 Task: Find connections with filter location Lepe with filter topic #careertips with filter profile language German with filter current company ITC Limited with filter school Deen Dayal Upadhyay Gorakhpur University, Gorakhpur with filter industry Translation and Localization with filter service category Immigration Law with filter keywords title Controller
Action: Mouse moved to (490, 59)
Screenshot: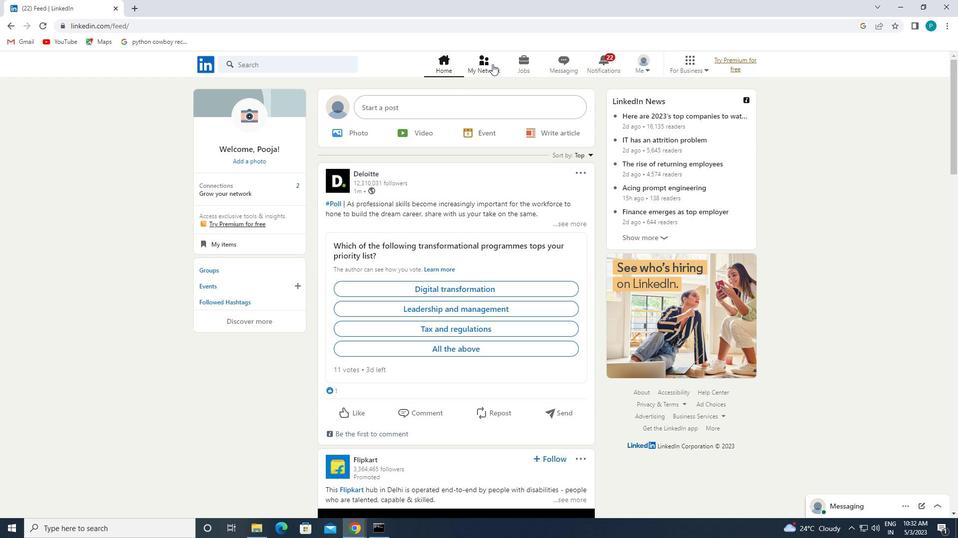 
Action: Mouse pressed left at (490, 59)
Screenshot: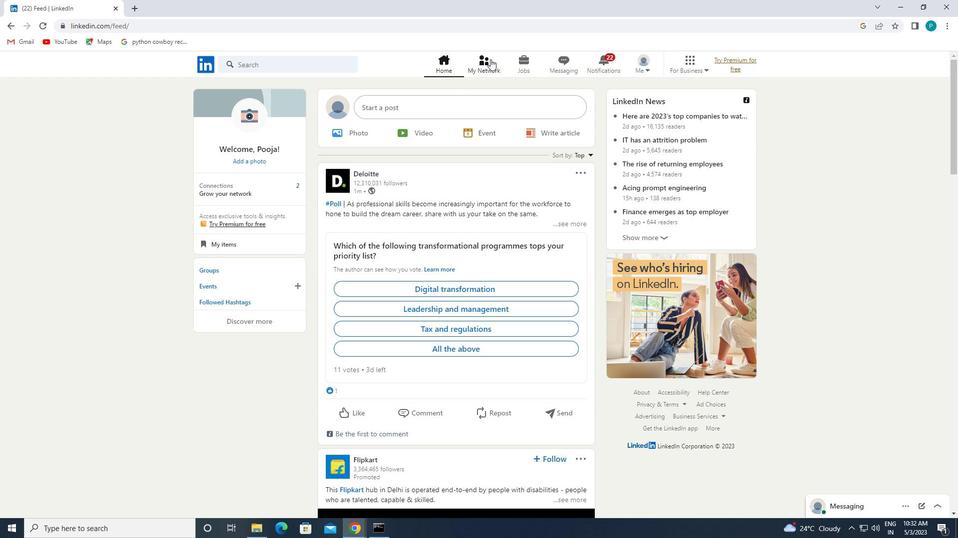 
Action: Mouse moved to (480, 62)
Screenshot: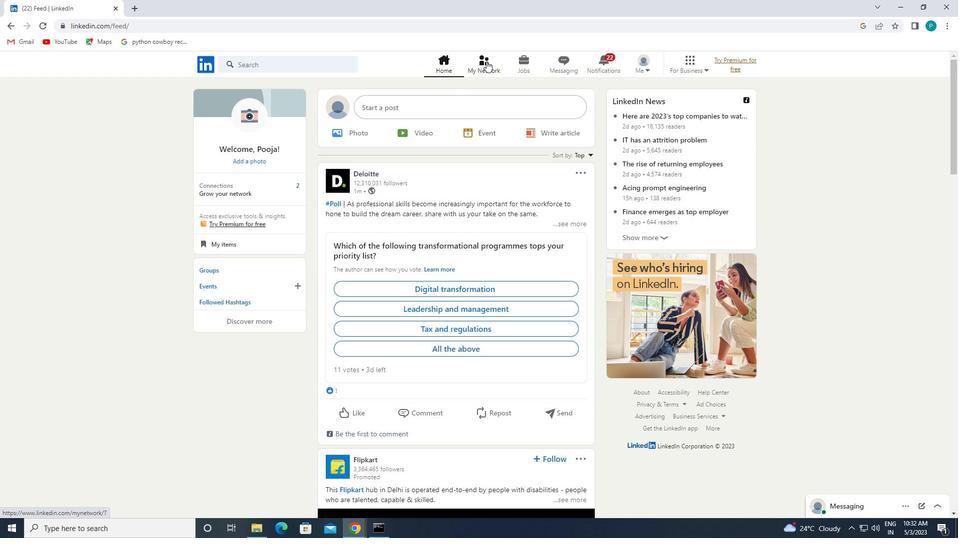 
Action: Mouse pressed left at (480, 62)
Screenshot: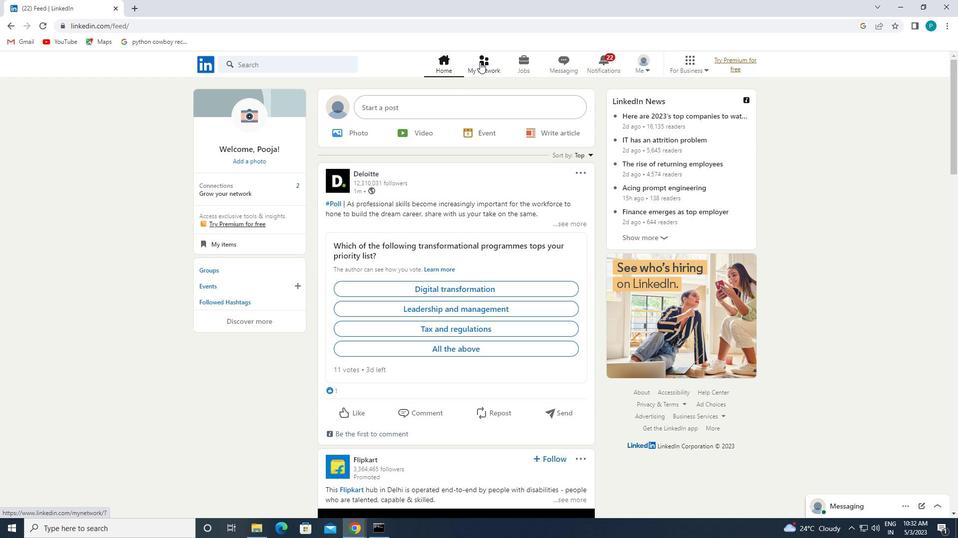 
Action: Mouse moved to (314, 116)
Screenshot: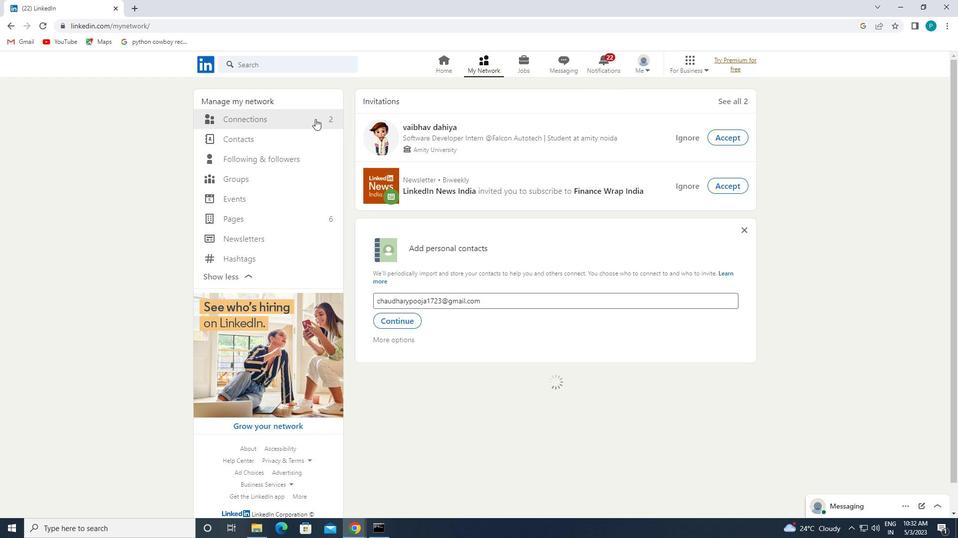 
Action: Mouse pressed left at (314, 116)
Screenshot: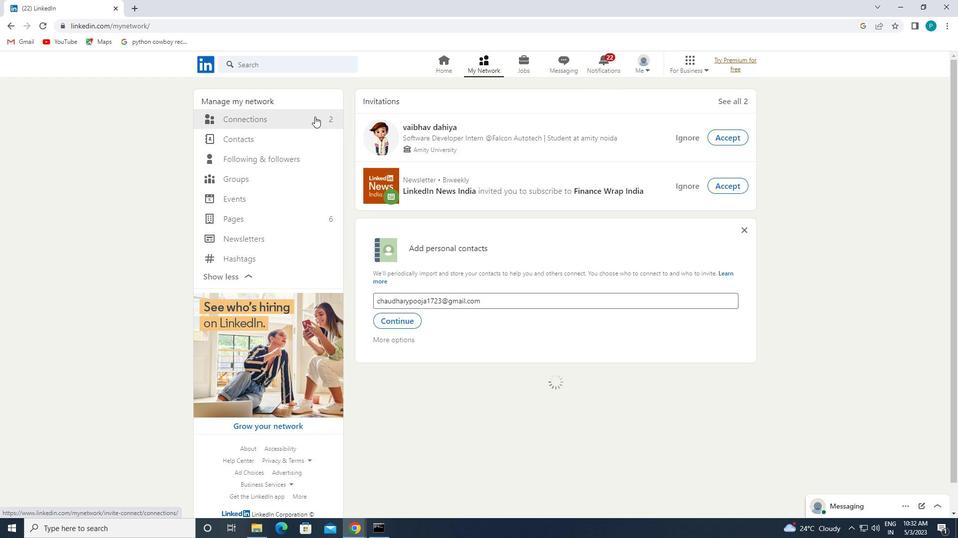 
Action: Mouse moved to (547, 116)
Screenshot: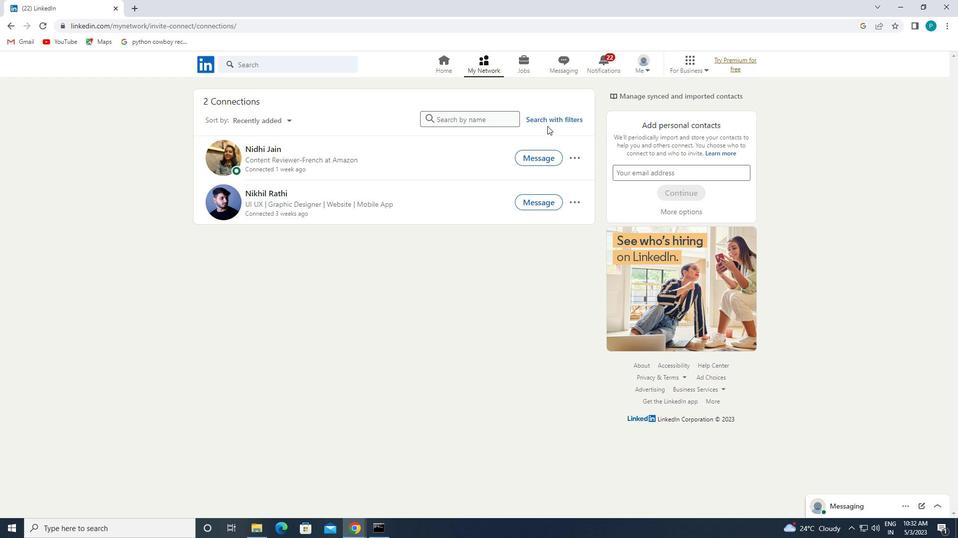 
Action: Mouse pressed left at (547, 116)
Screenshot: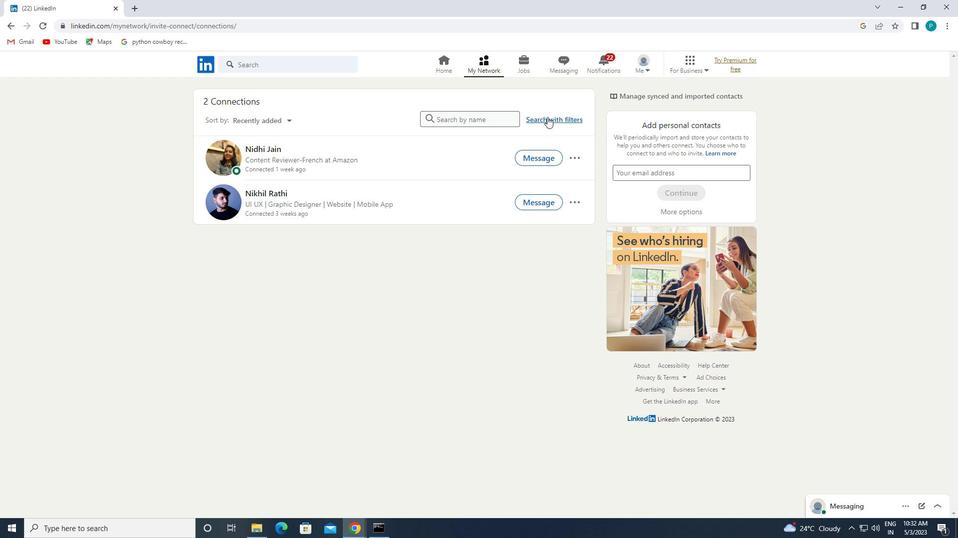 
Action: Mouse moved to (517, 96)
Screenshot: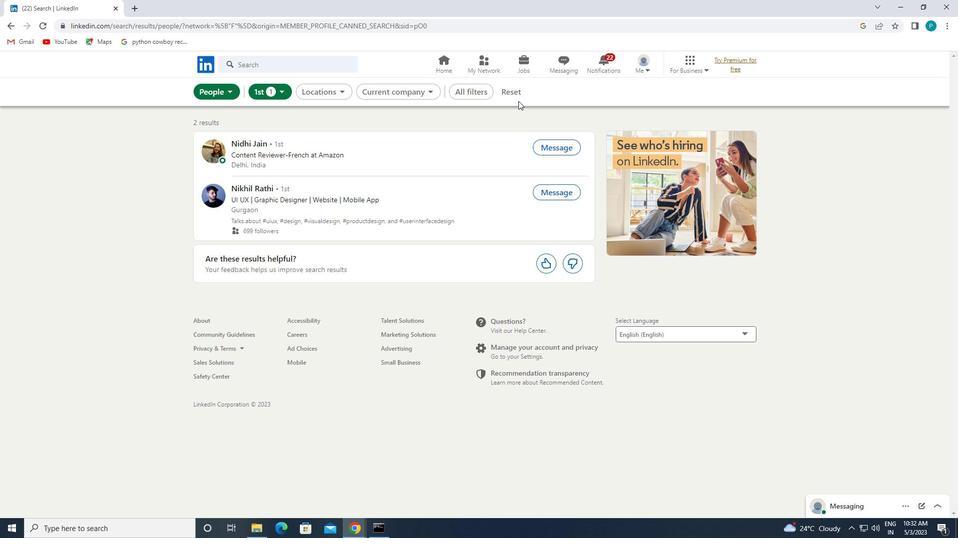 
Action: Mouse pressed left at (517, 96)
Screenshot: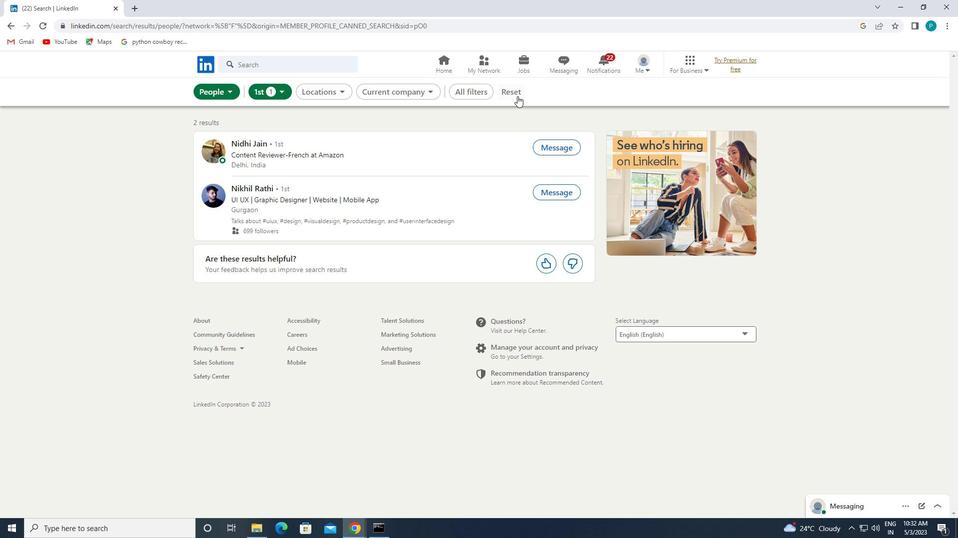 
Action: Mouse moved to (487, 95)
Screenshot: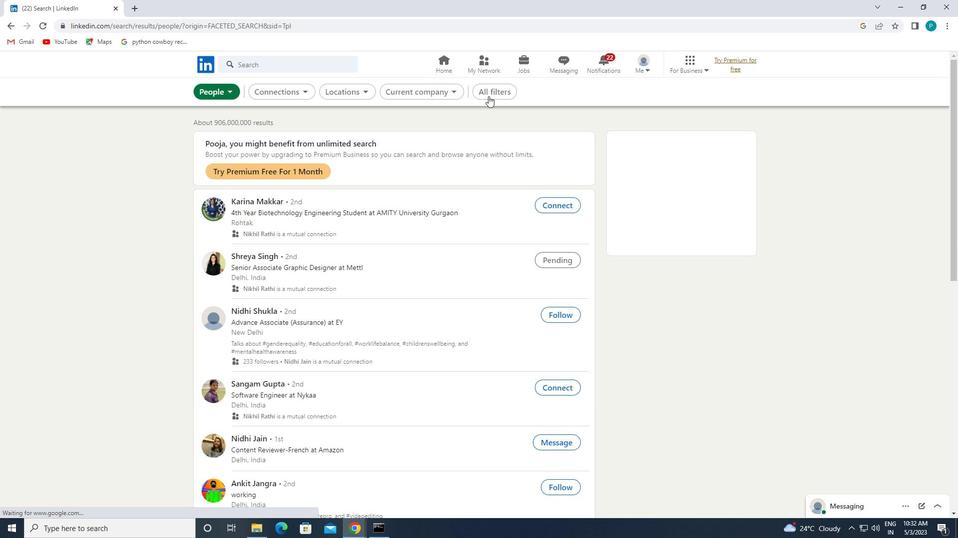 
Action: Mouse pressed left at (487, 95)
Screenshot: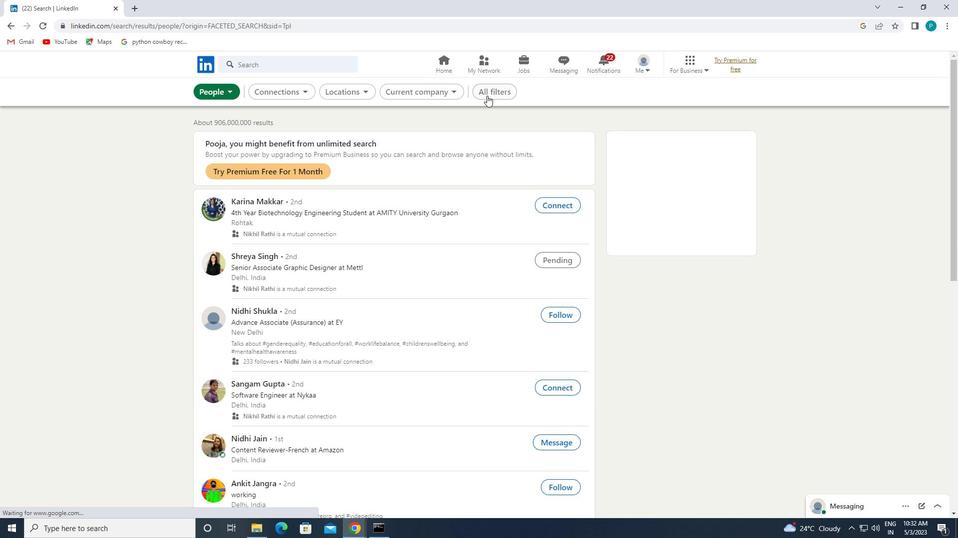 
Action: Mouse moved to (785, 262)
Screenshot: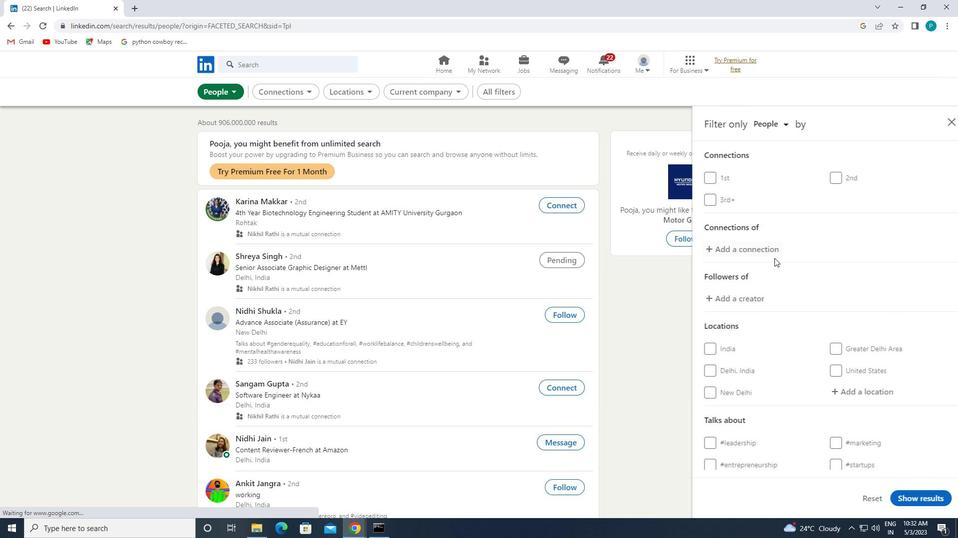
Action: Mouse scrolled (785, 261) with delta (0, 0)
Screenshot: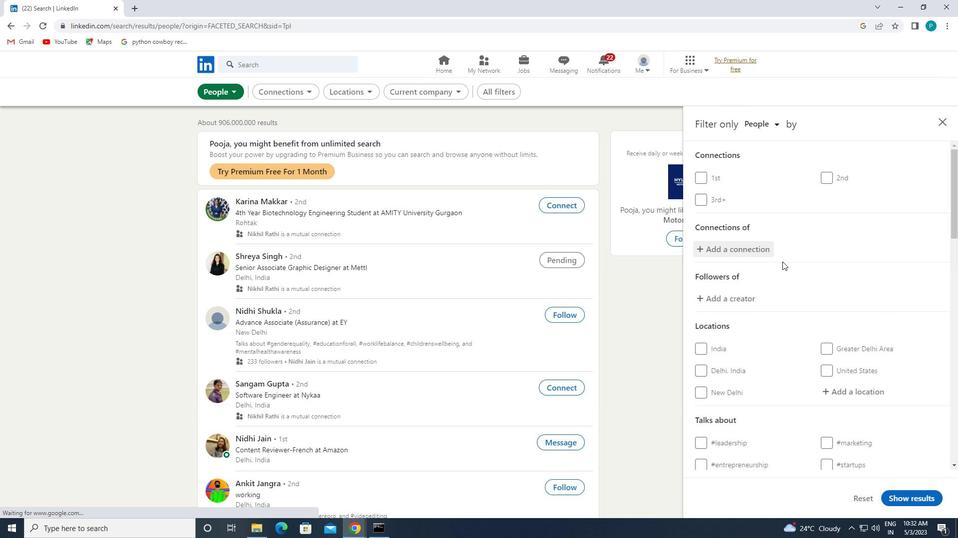 
Action: Mouse scrolled (785, 261) with delta (0, 0)
Screenshot: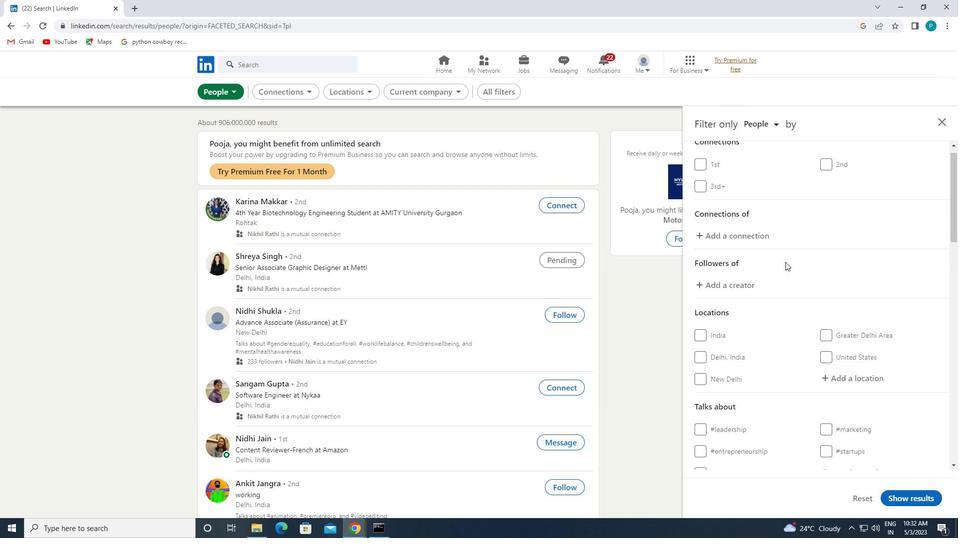 
Action: Mouse scrolled (785, 261) with delta (0, 0)
Screenshot: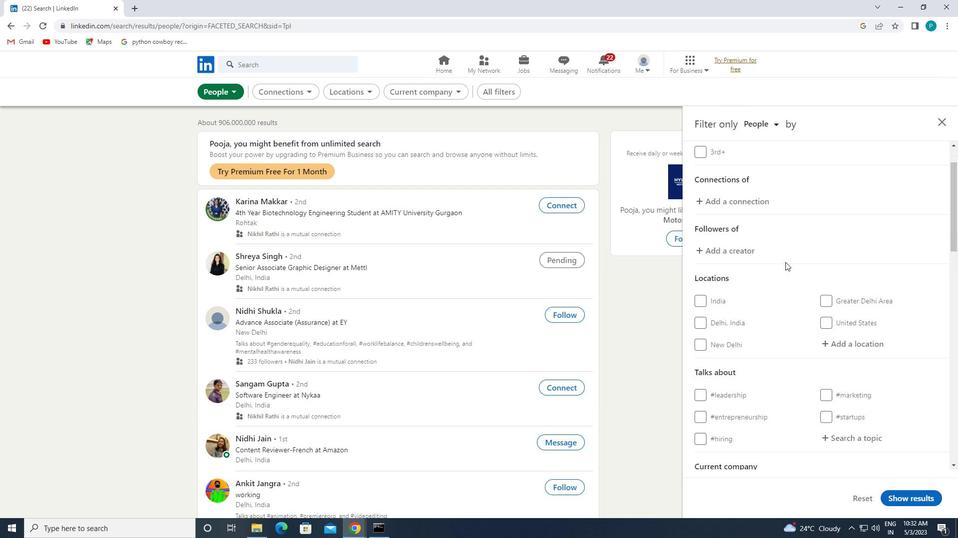 
Action: Mouse moved to (845, 246)
Screenshot: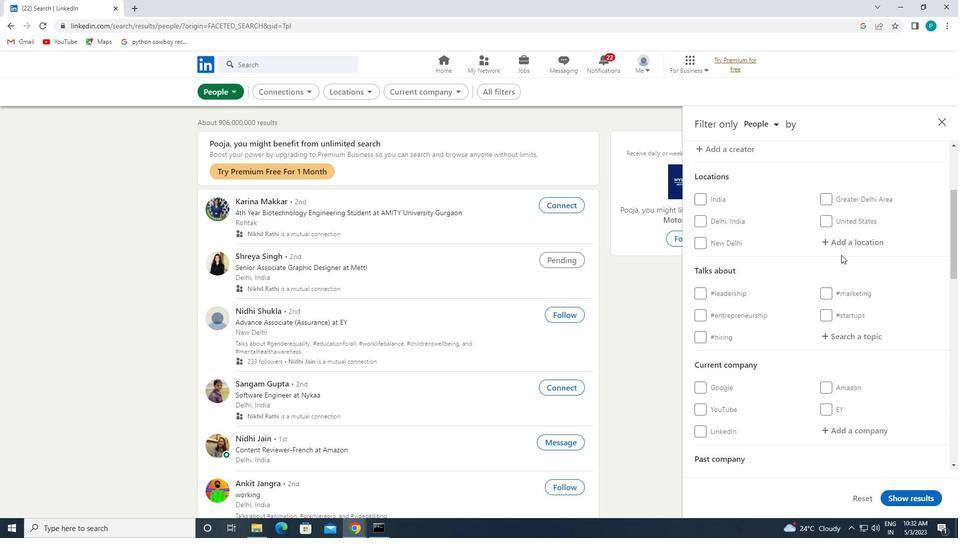 
Action: Mouse pressed left at (845, 246)
Screenshot: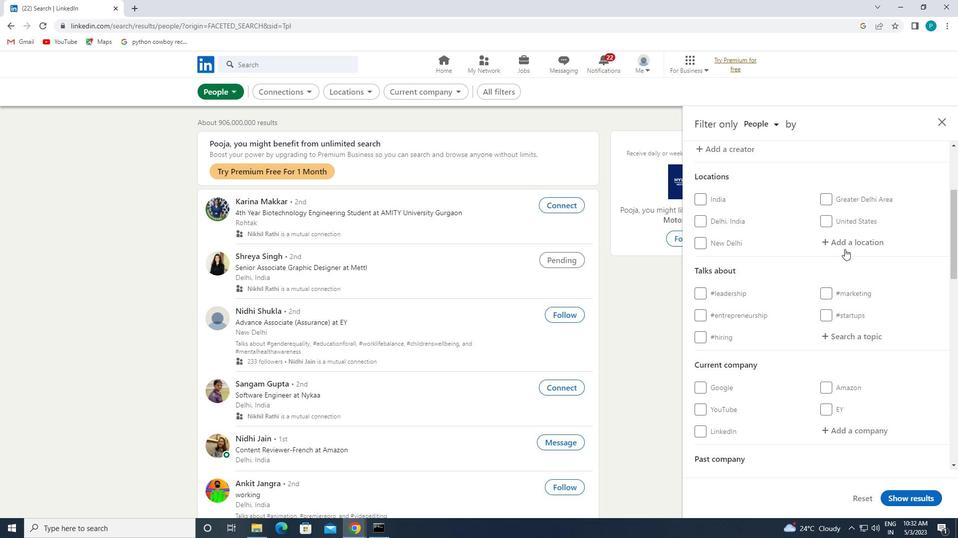 
Action: Mouse moved to (845, 246)
Screenshot: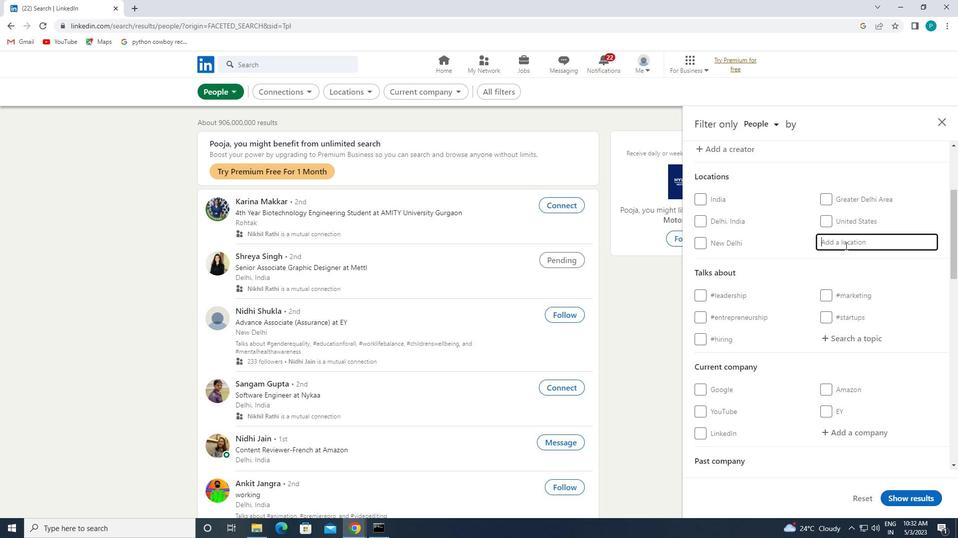 
Action: Key pressed <Key.caps_lock>l<Key.caps_lock>epe
Screenshot: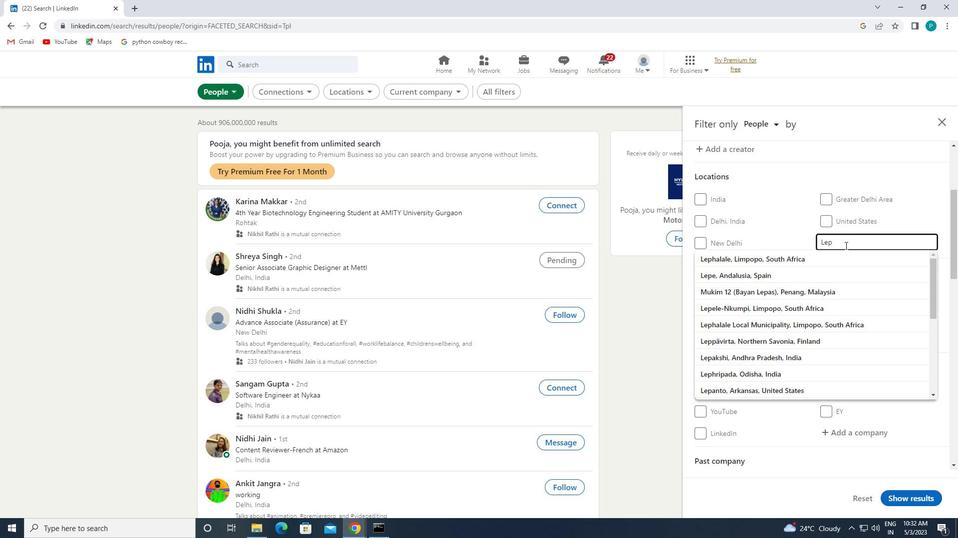
Action: Mouse moved to (817, 258)
Screenshot: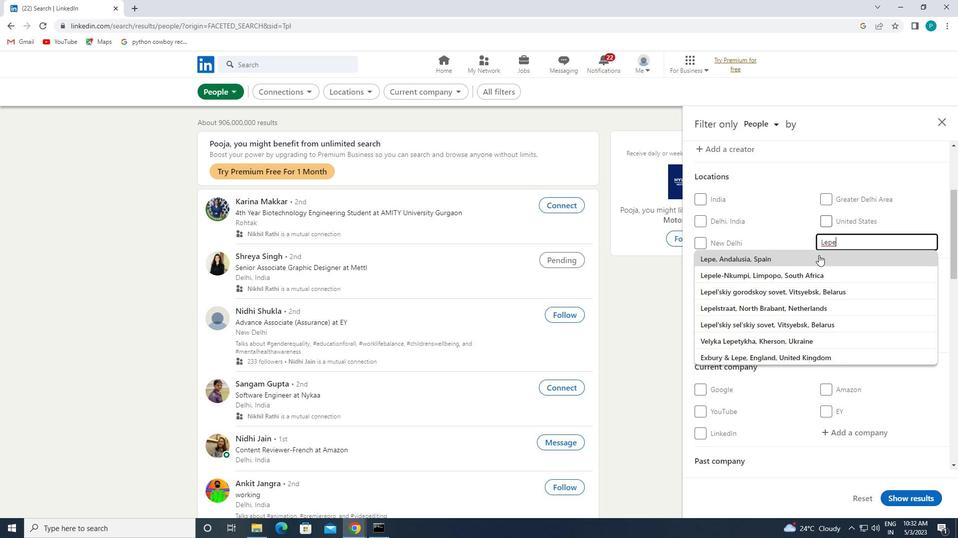 
Action: Mouse pressed left at (817, 258)
Screenshot: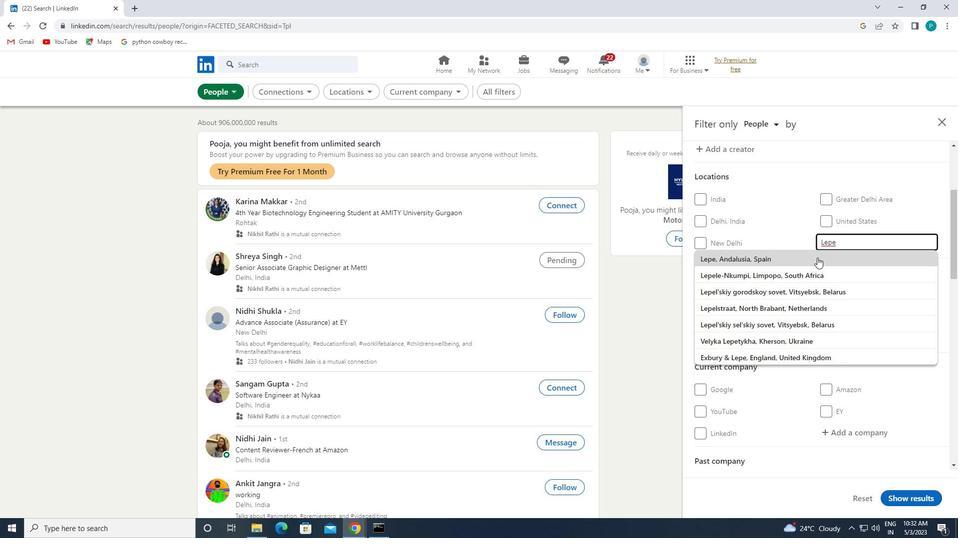 
Action: Mouse moved to (843, 287)
Screenshot: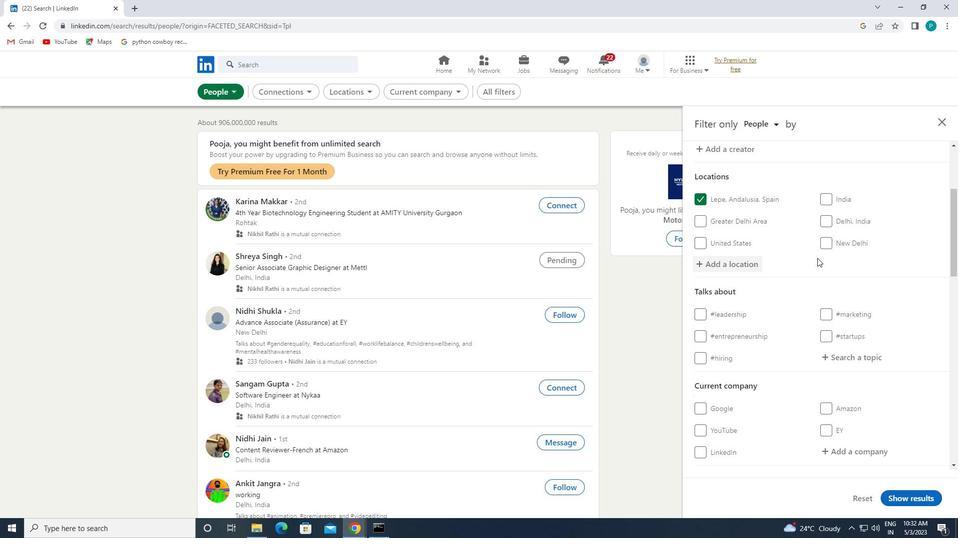 
Action: Mouse scrolled (843, 287) with delta (0, 0)
Screenshot: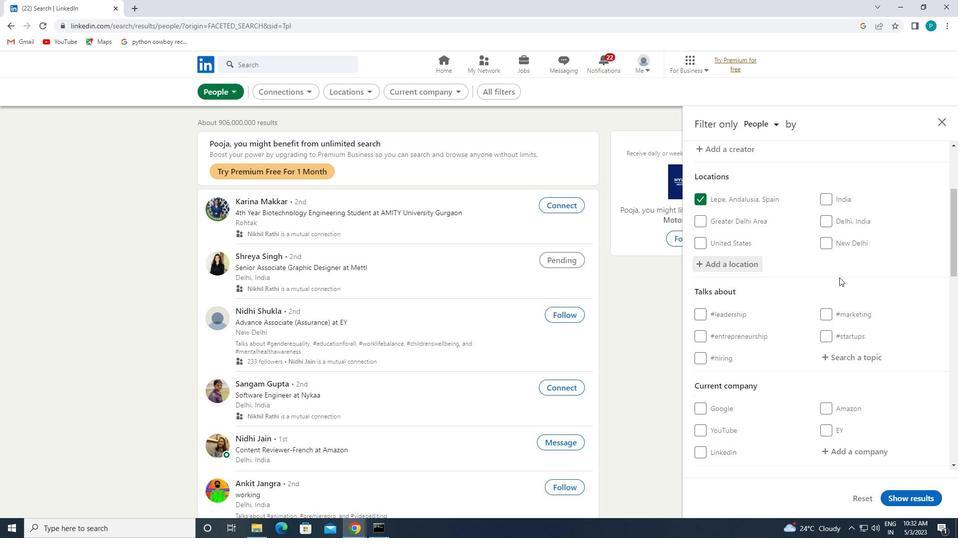 
Action: Mouse moved to (844, 288)
Screenshot: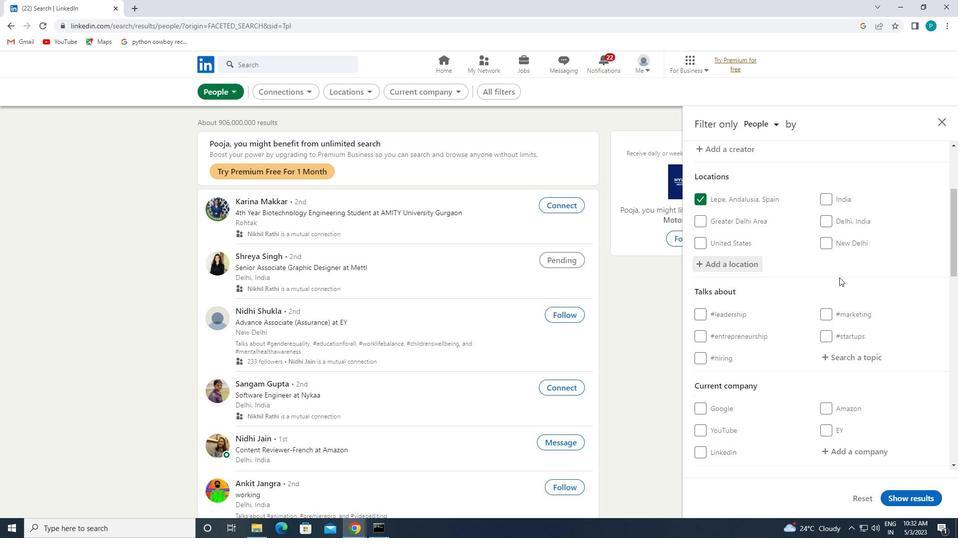 
Action: Mouse scrolled (844, 287) with delta (0, 0)
Screenshot: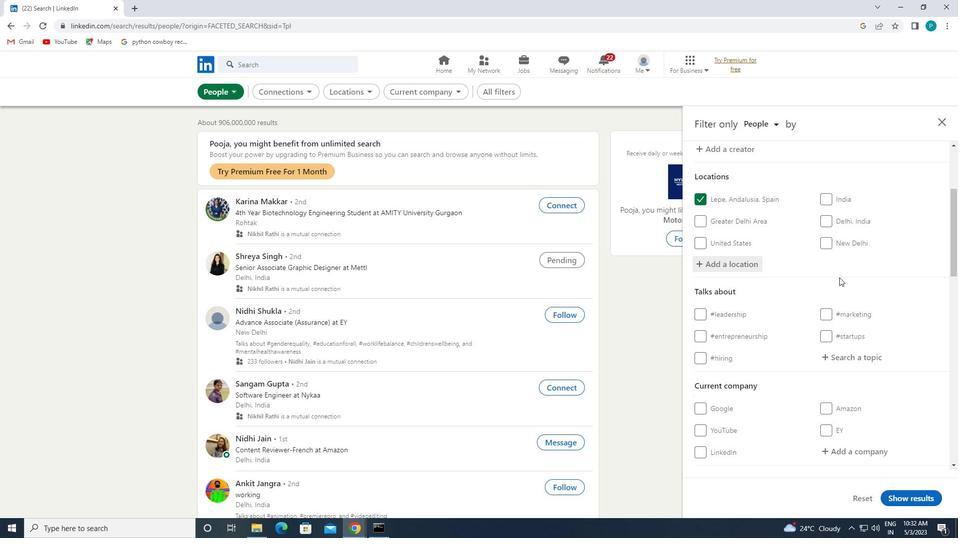 
Action: Mouse moved to (844, 266)
Screenshot: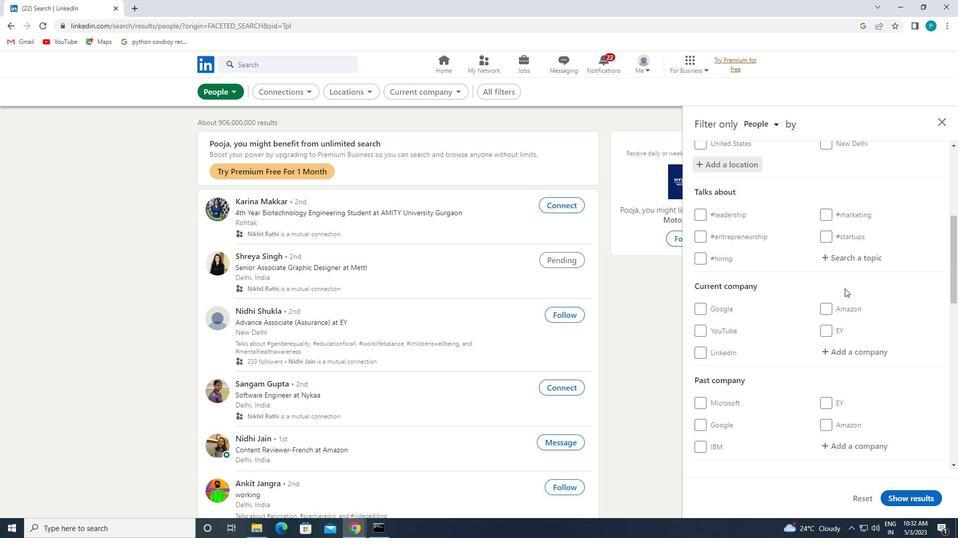 
Action: Mouse pressed left at (844, 266)
Screenshot: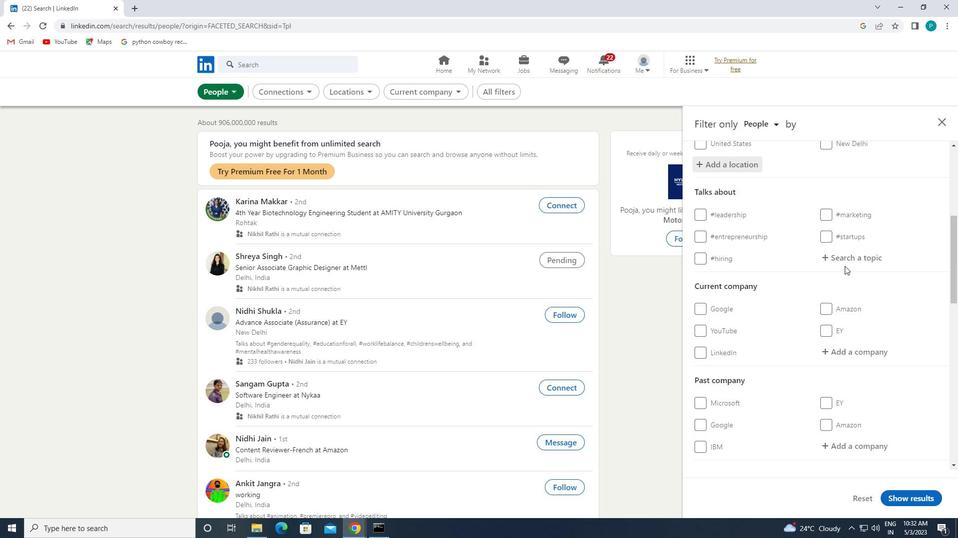 
Action: Mouse moved to (842, 254)
Screenshot: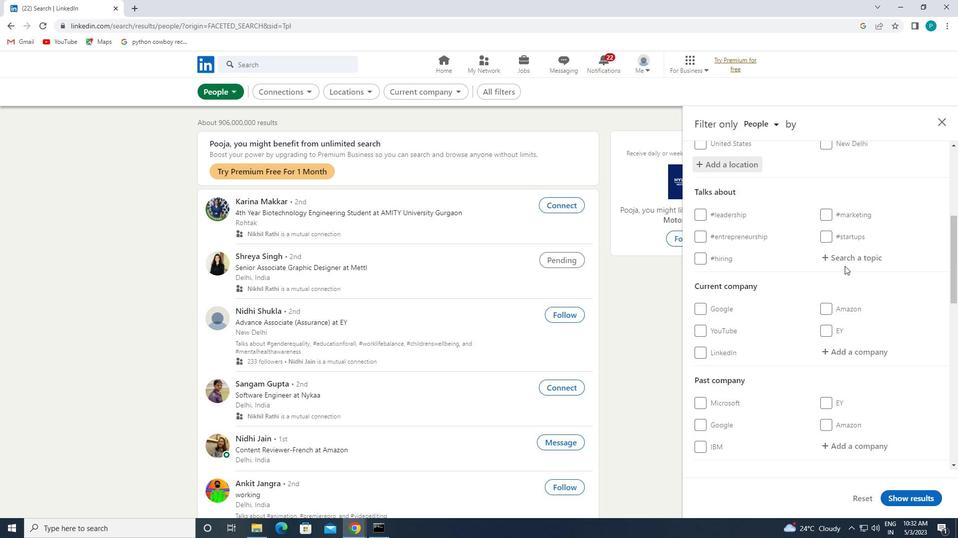 
Action: Mouse pressed left at (842, 254)
Screenshot: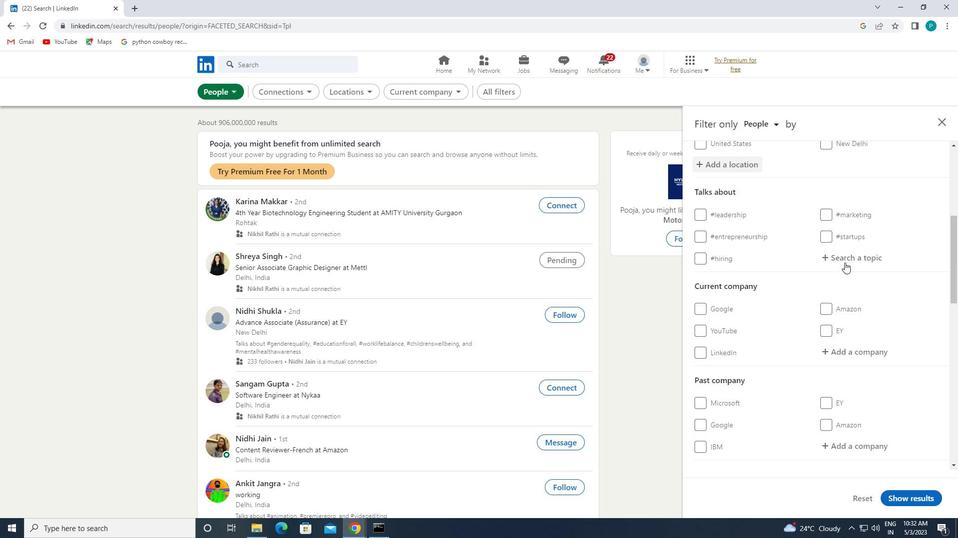 
Action: Mouse moved to (838, 258)
Screenshot: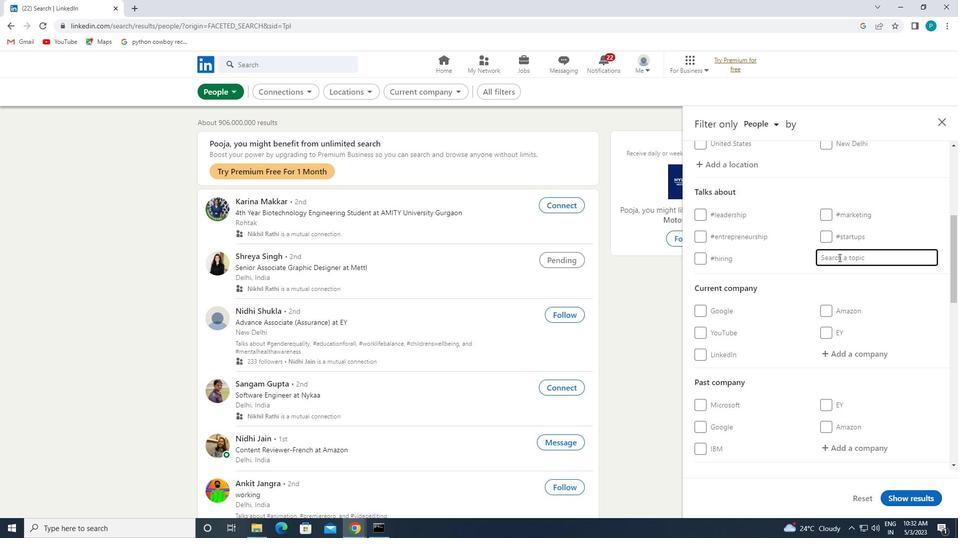 
Action: Key pressed <Key.shift>
Screenshot: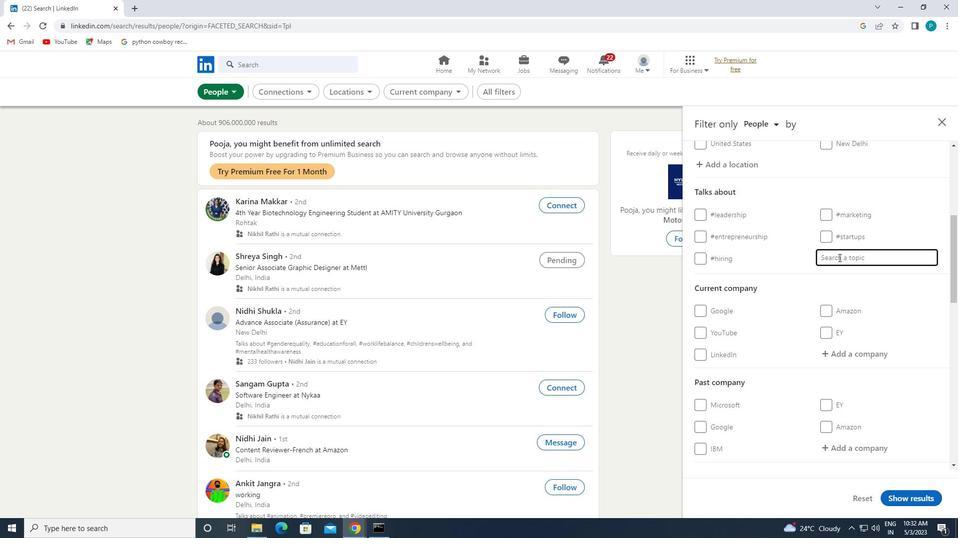 
Action: Mouse moved to (875, 283)
Screenshot: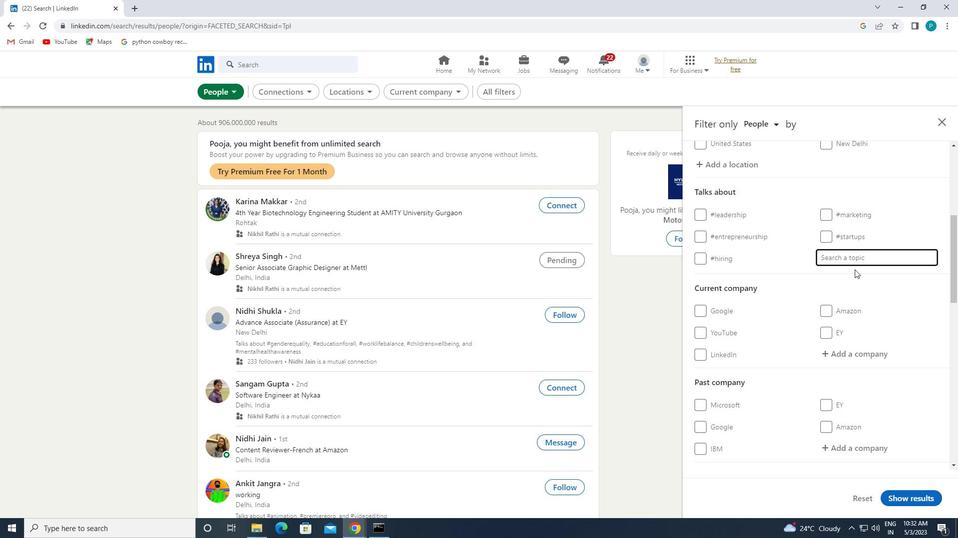 
Action: Key pressed #CAREERTIPS
Screenshot: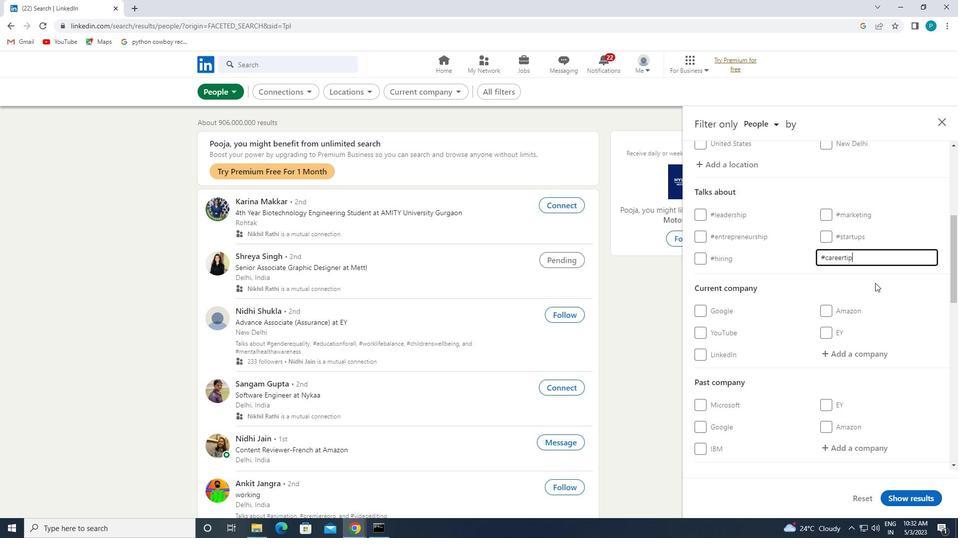 
Action: Mouse moved to (810, 295)
Screenshot: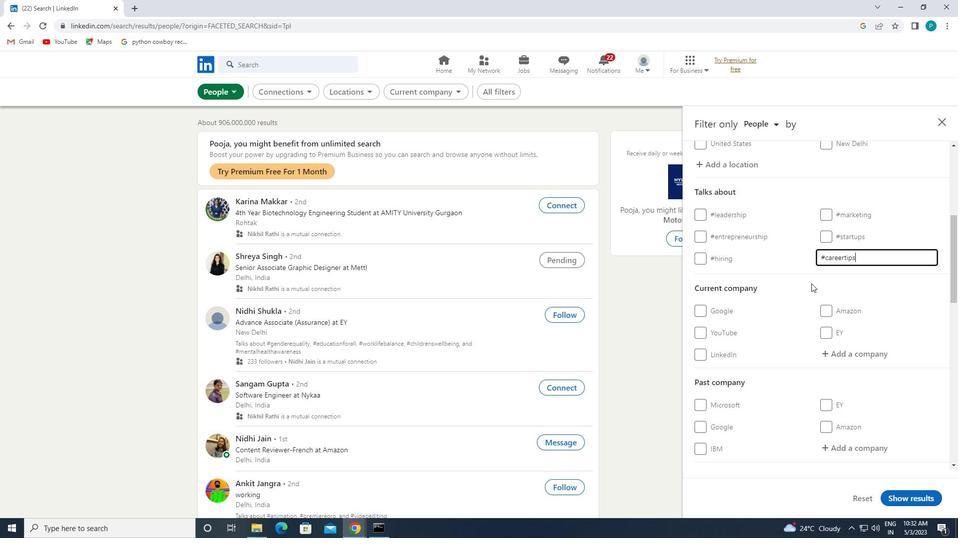 
Action: Mouse scrolled (810, 295) with delta (0, 0)
Screenshot: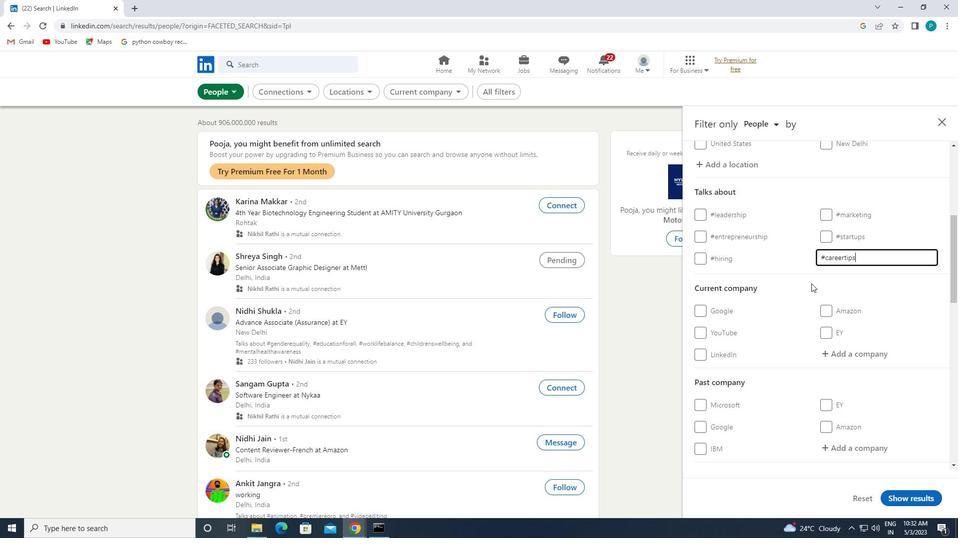 
Action: Mouse moved to (810, 300)
Screenshot: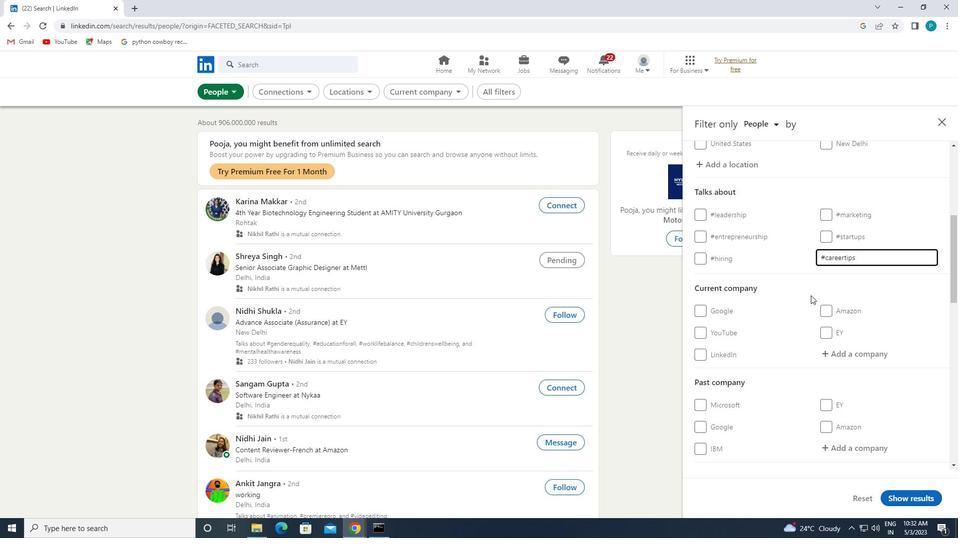 
Action: Mouse scrolled (810, 300) with delta (0, 0)
Screenshot: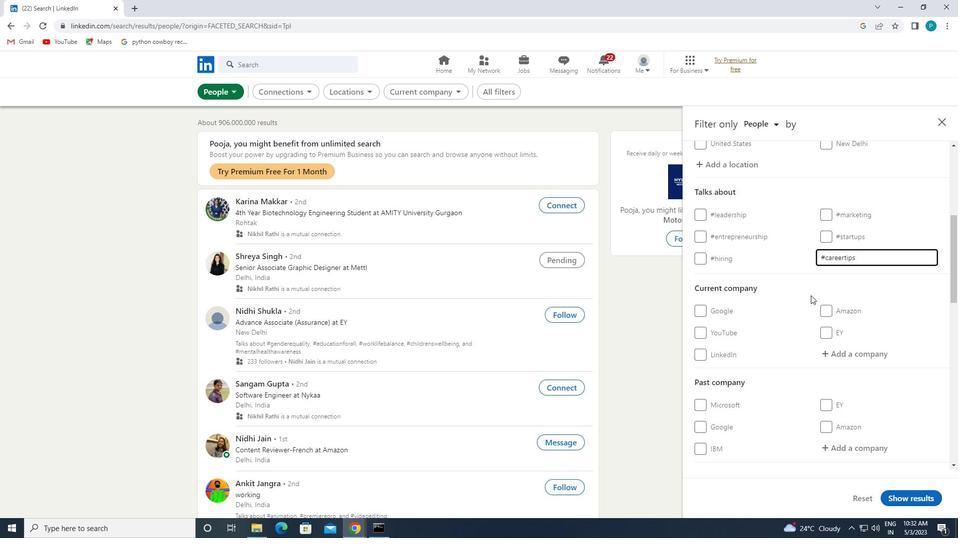 
Action: Mouse moved to (862, 271)
Screenshot: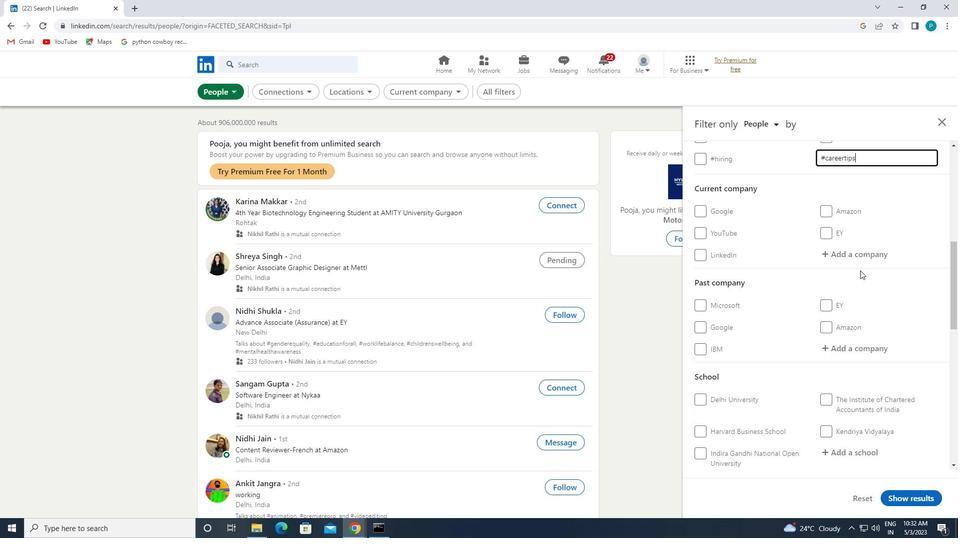
Action: Mouse scrolled (862, 270) with delta (0, 0)
Screenshot: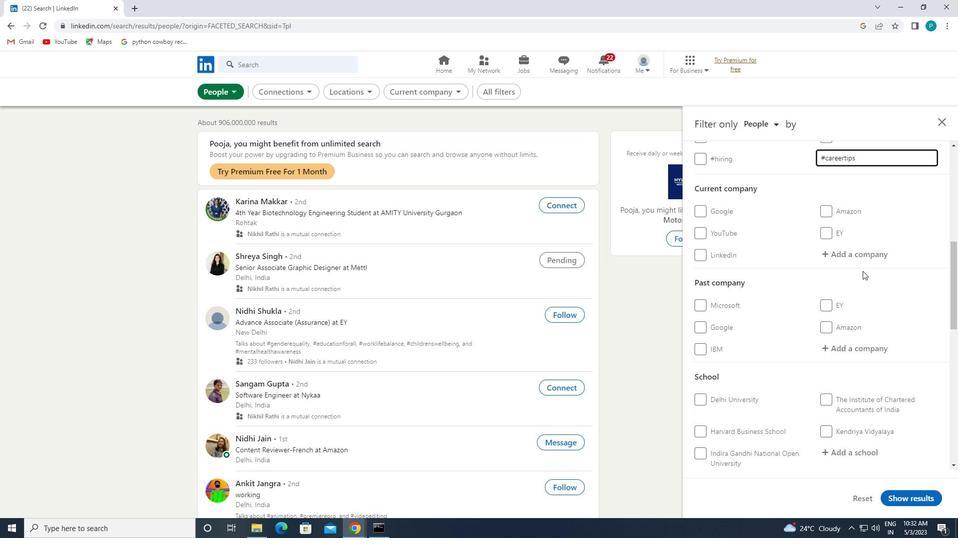 
Action: Mouse scrolled (862, 270) with delta (0, 0)
Screenshot: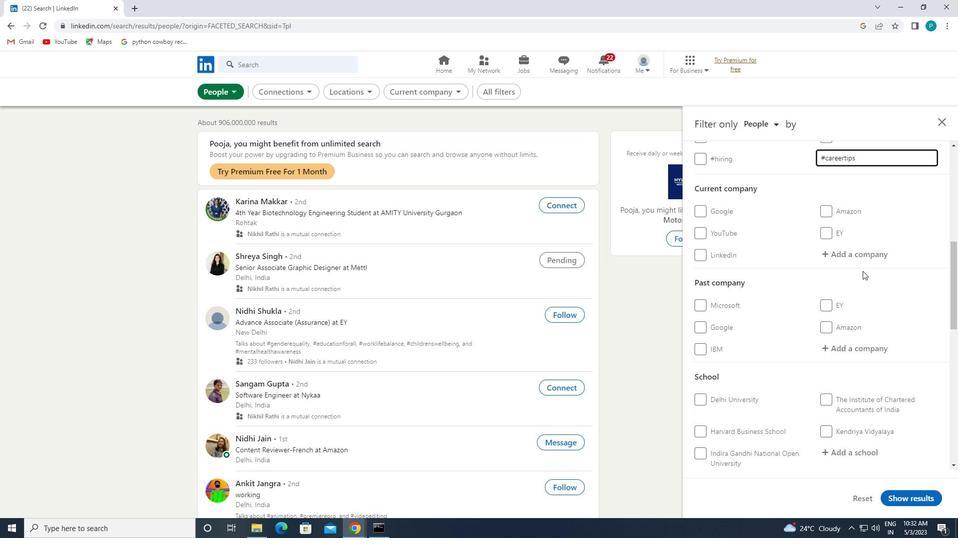 
Action: Mouse scrolled (862, 270) with delta (0, 0)
Screenshot: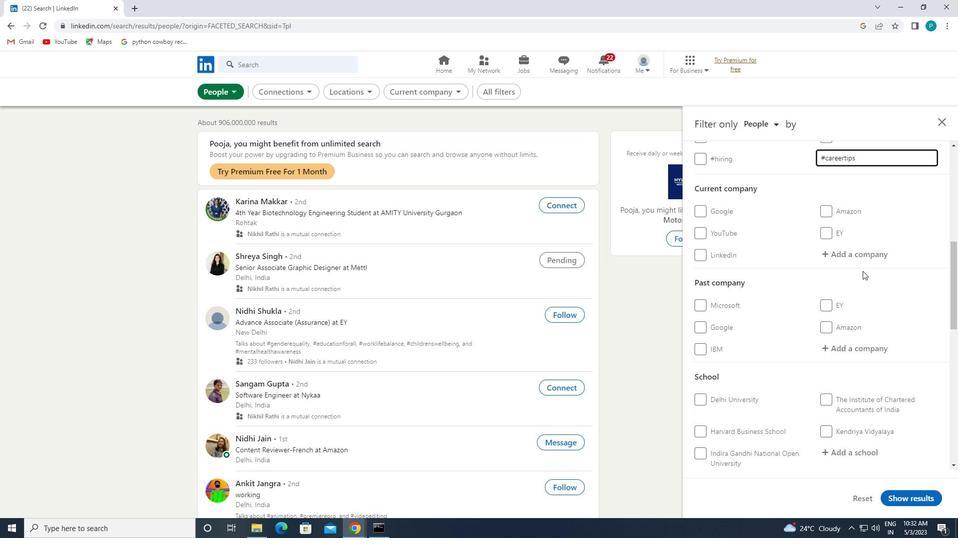 
Action: Mouse moved to (790, 323)
Screenshot: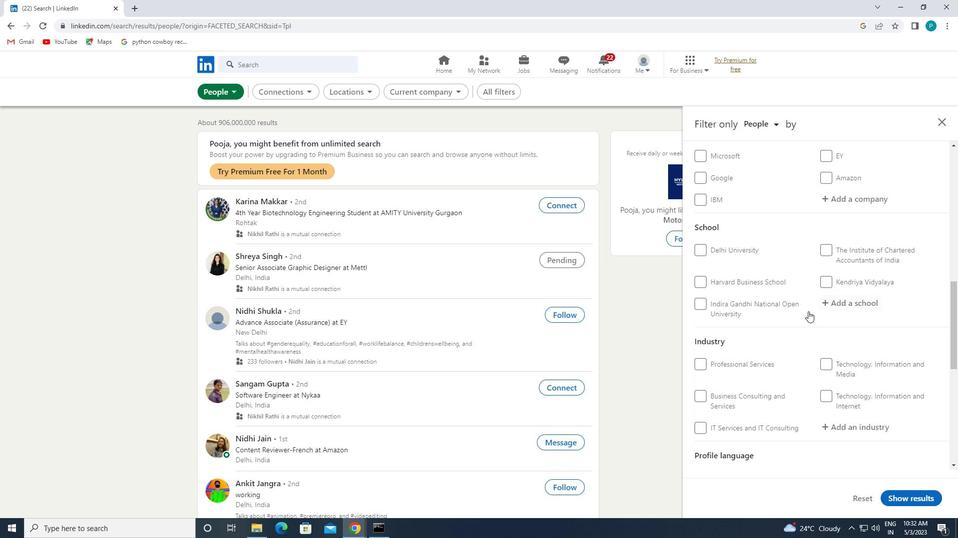 
Action: Mouse scrolled (790, 323) with delta (0, 0)
Screenshot: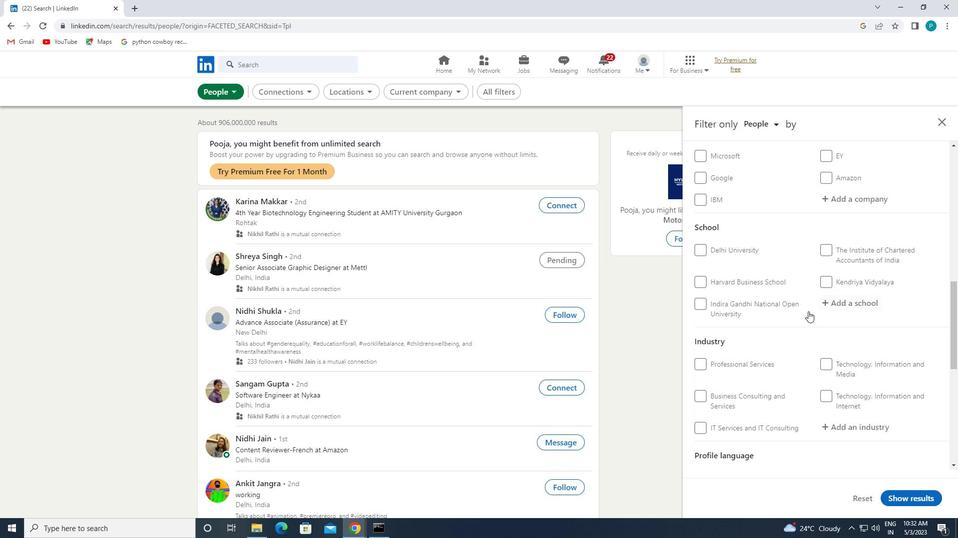 
Action: Mouse moved to (786, 326)
Screenshot: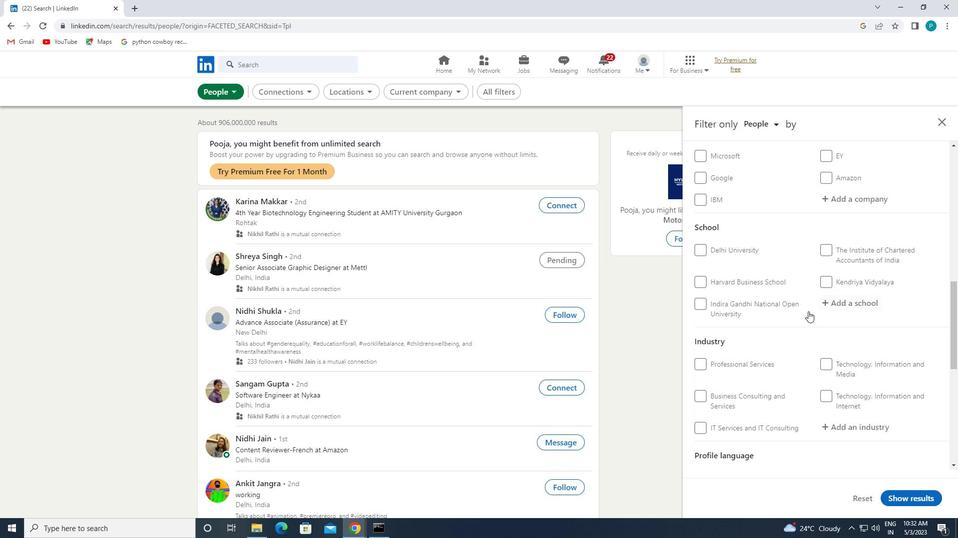 
Action: Mouse scrolled (786, 326) with delta (0, 0)
Screenshot: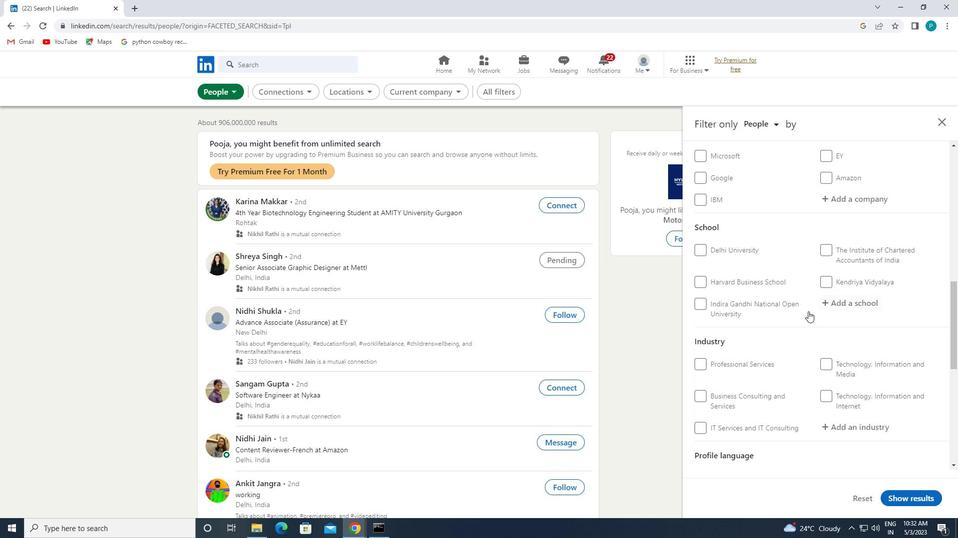 
Action: Mouse moved to (711, 393)
Screenshot: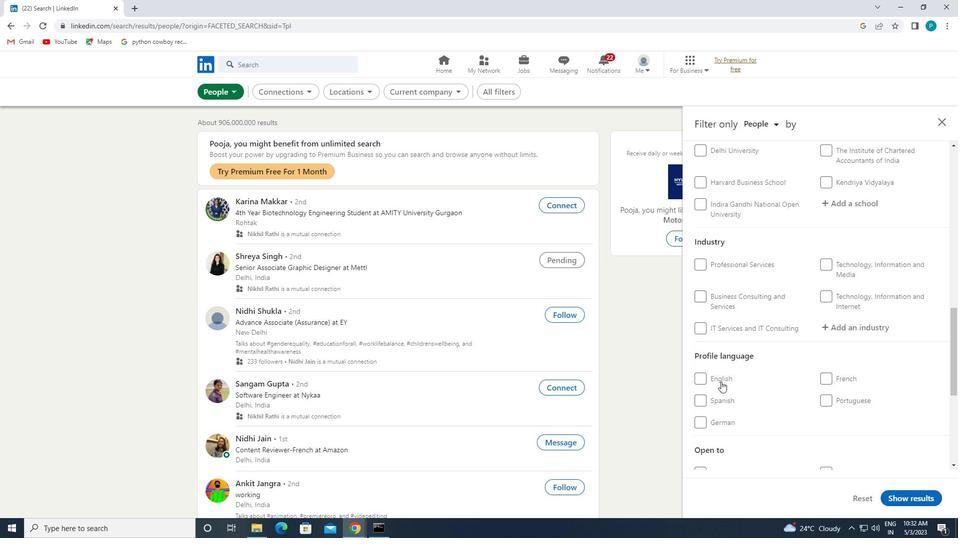 
Action: Mouse scrolled (711, 393) with delta (0, 0)
Screenshot: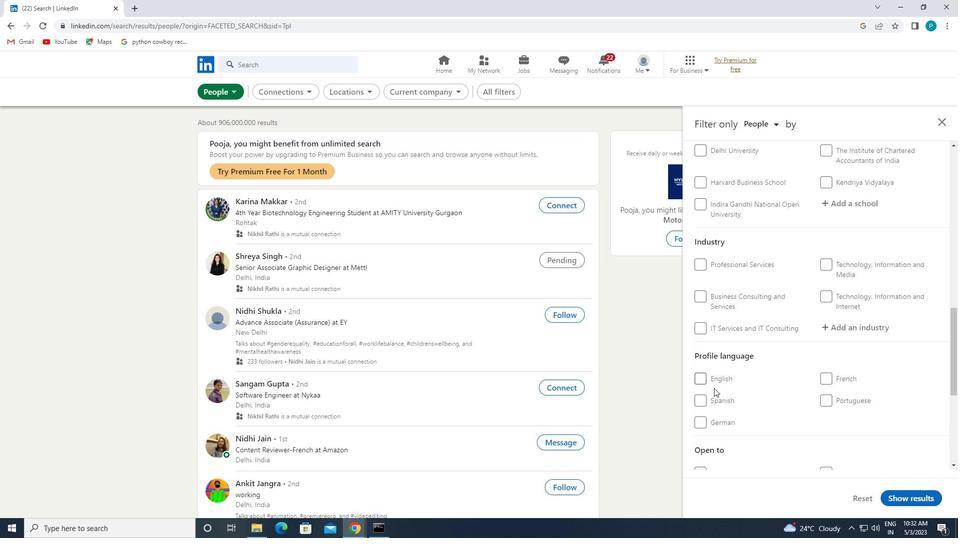 
Action: Mouse moved to (709, 370)
Screenshot: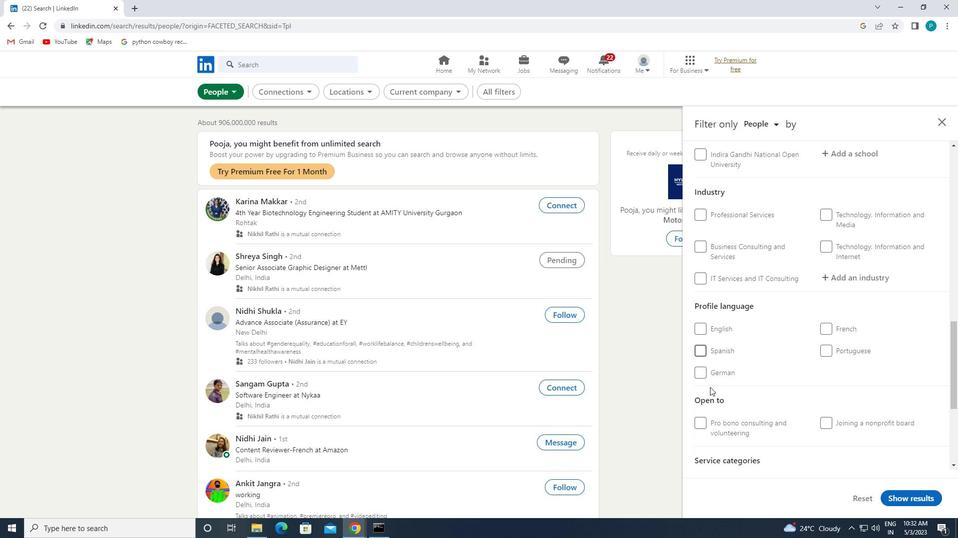
Action: Mouse pressed left at (709, 370)
Screenshot: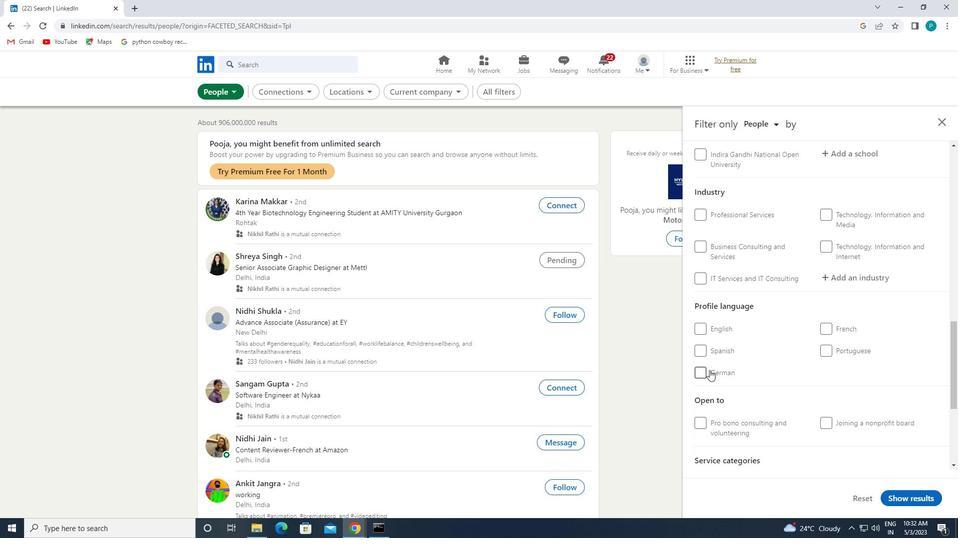 
Action: Mouse moved to (775, 366)
Screenshot: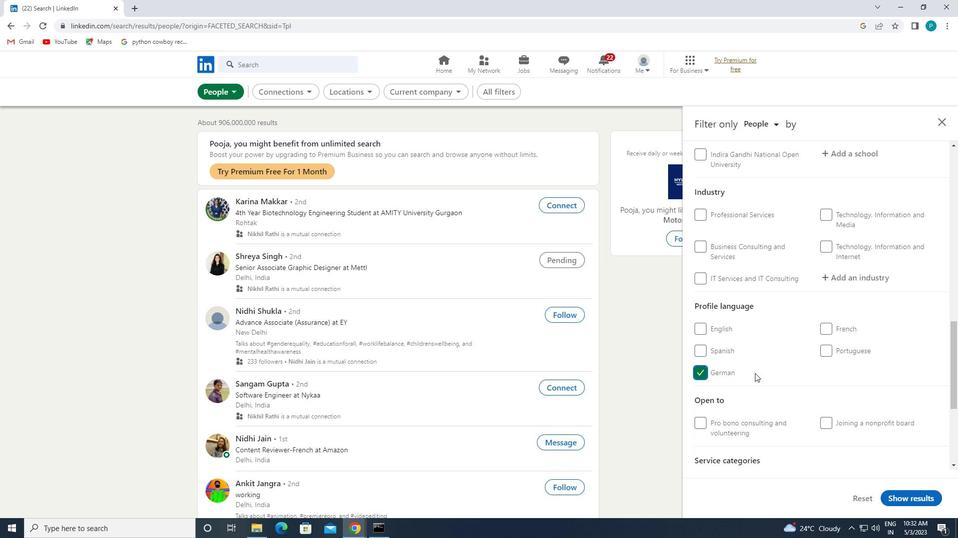 
Action: Mouse scrolled (775, 367) with delta (0, 0)
Screenshot: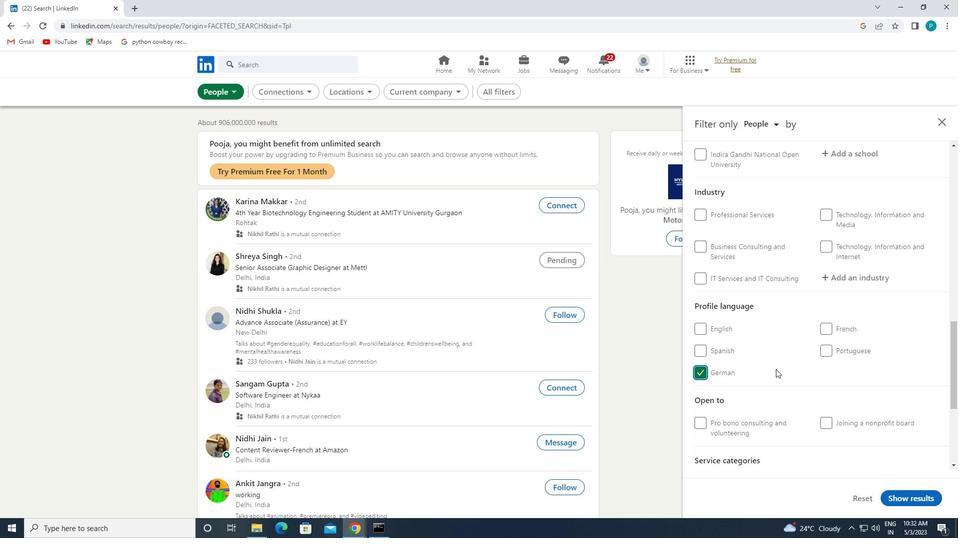 
Action: Mouse scrolled (775, 367) with delta (0, 0)
Screenshot: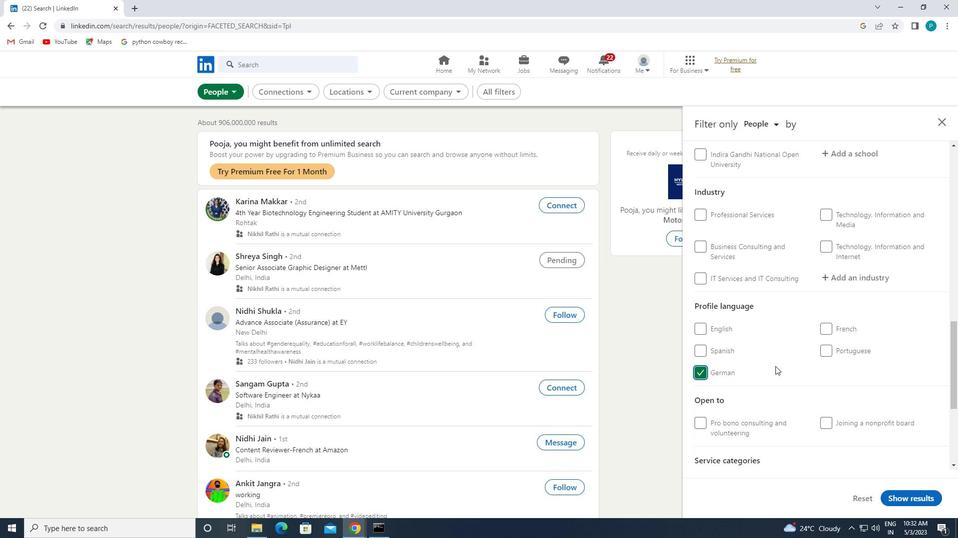 
Action: Mouse moved to (781, 303)
Screenshot: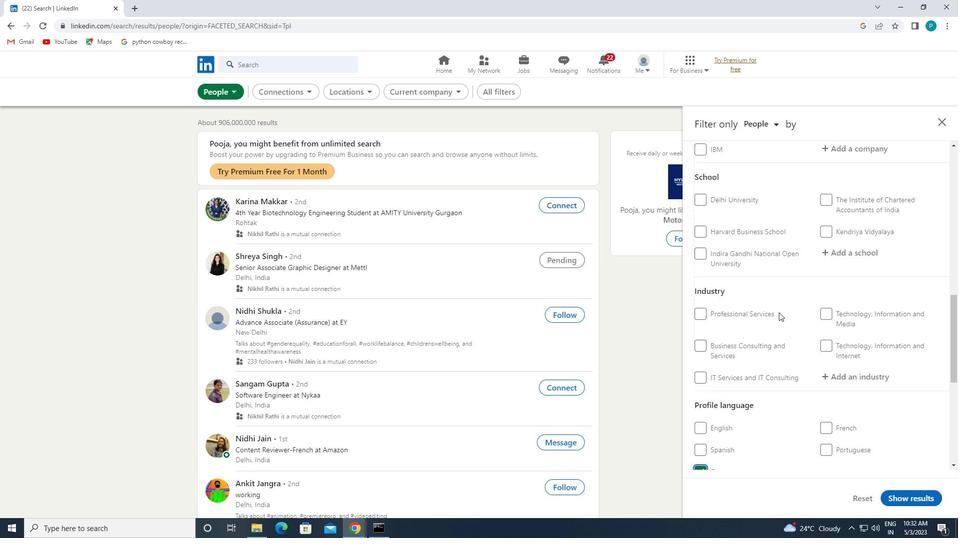 
Action: Mouse scrolled (781, 304) with delta (0, 0)
Screenshot: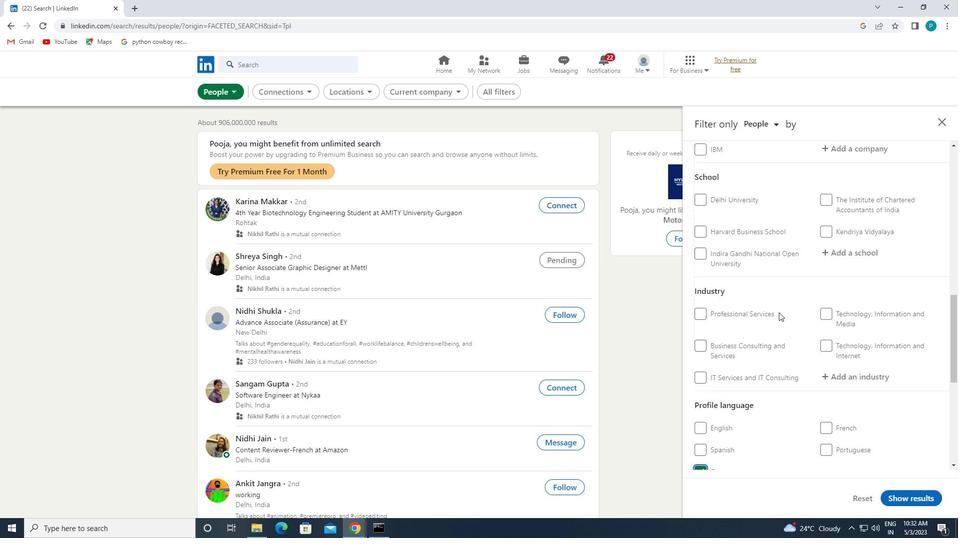 
Action: Mouse moved to (781, 302)
Screenshot: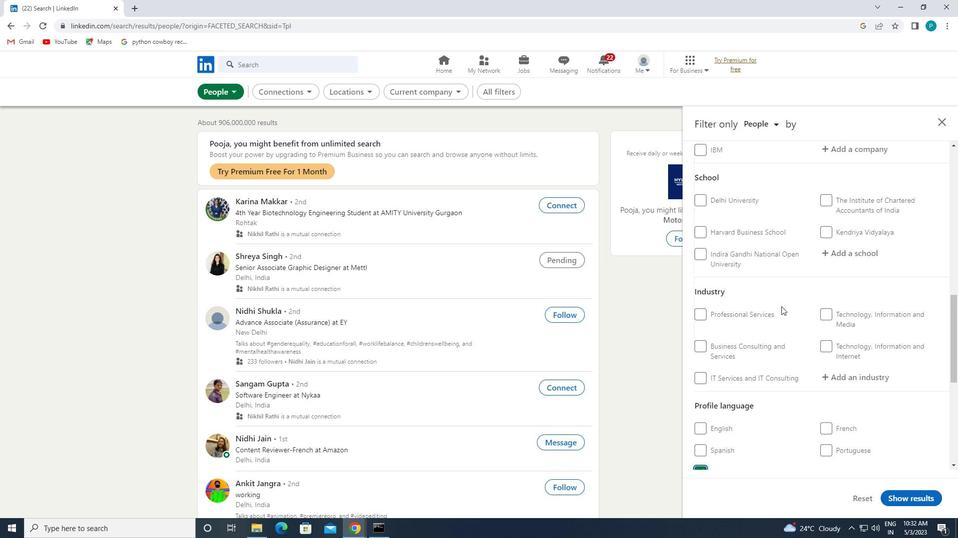 
Action: Mouse scrolled (781, 302) with delta (0, 0)
Screenshot: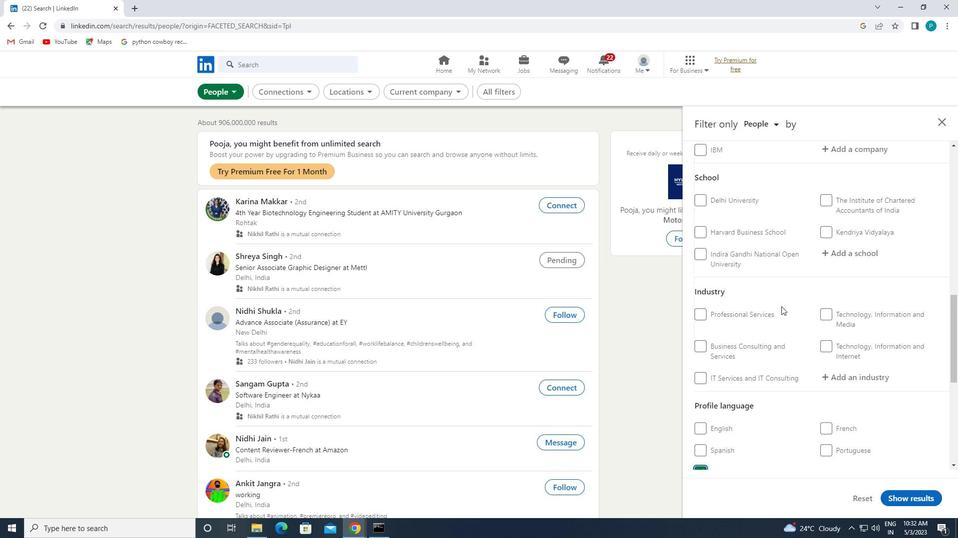 
Action: Mouse moved to (842, 248)
Screenshot: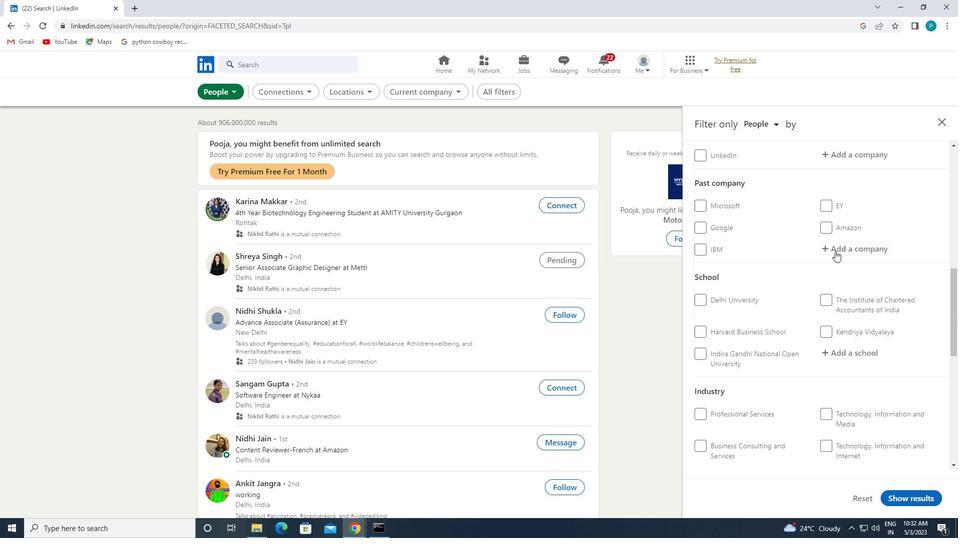 
Action: Mouse scrolled (842, 249) with delta (0, 0)
Screenshot: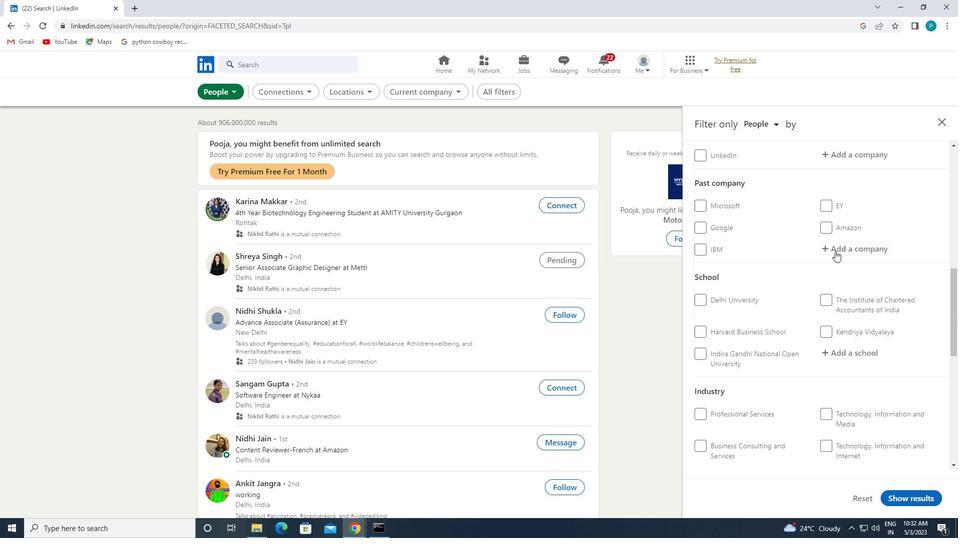 
Action: Mouse moved to (845, 250)
Screenshot: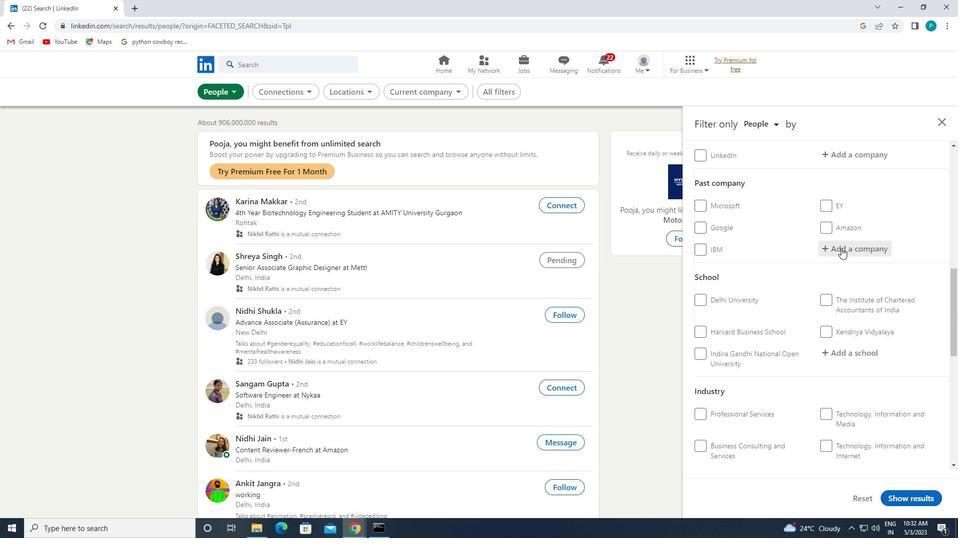 
Action: Mouse scrolled (845, 251) with delta (0, 0)
Screenshot: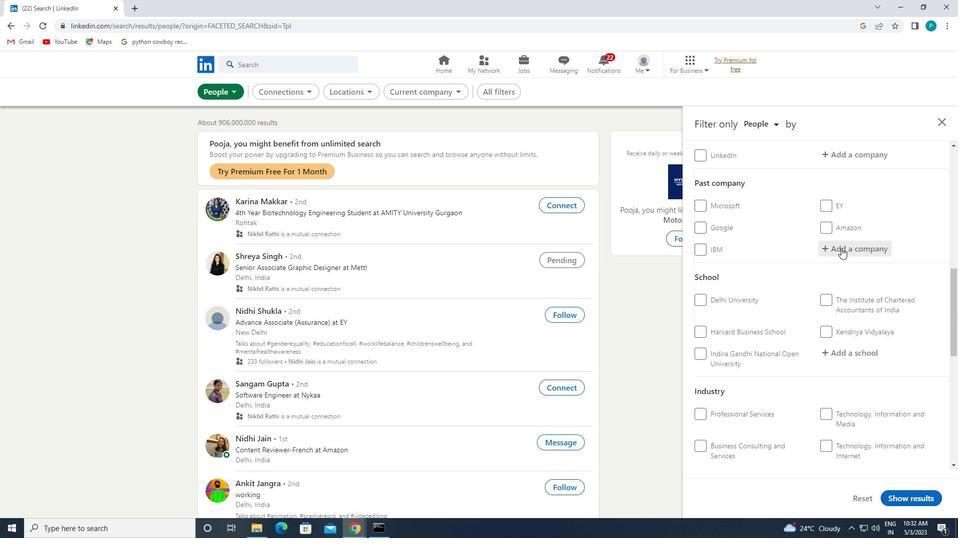 
Action: Mouse moved to (846, 250)
Screenshot: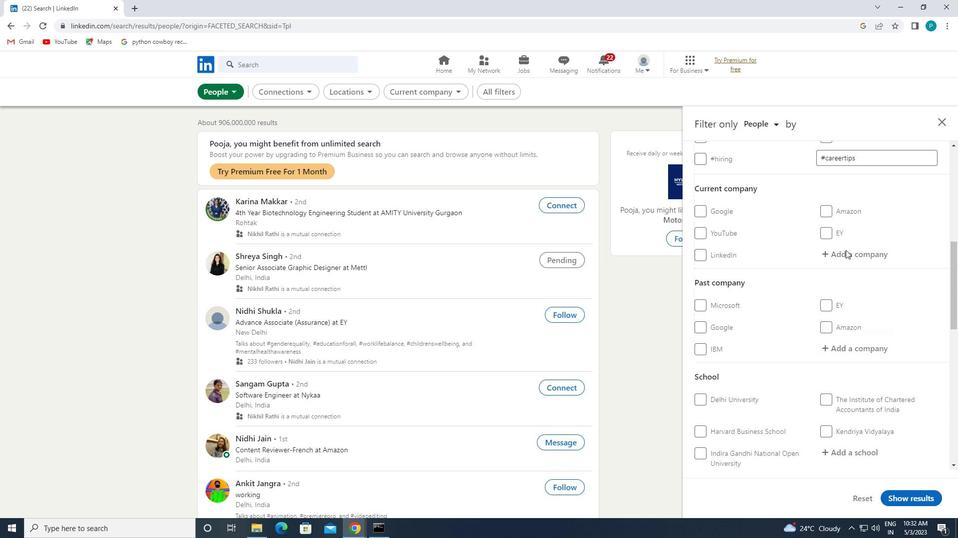 
Action: Mouse pressed left at (846, 250)
Screenshot: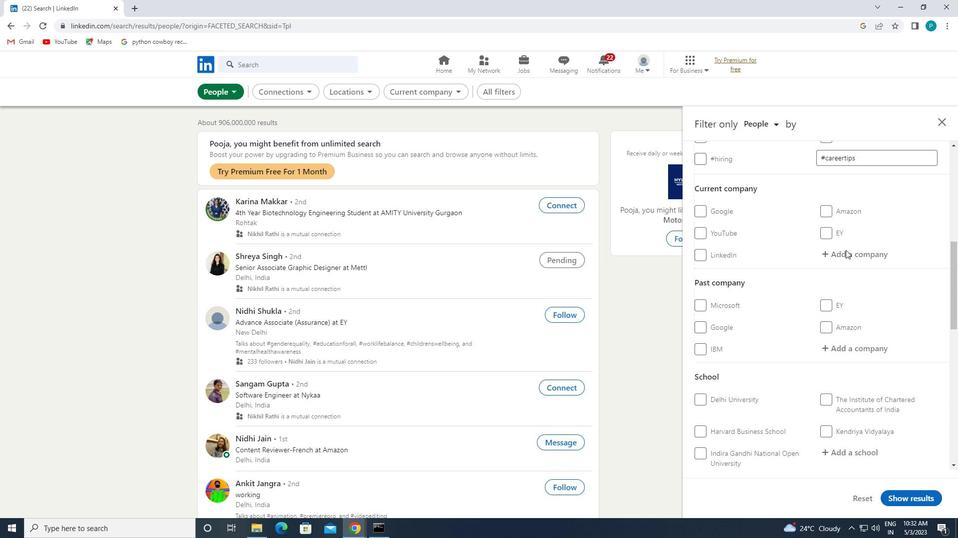 
Action: Mouse moved to (846, 249)
Screenshot: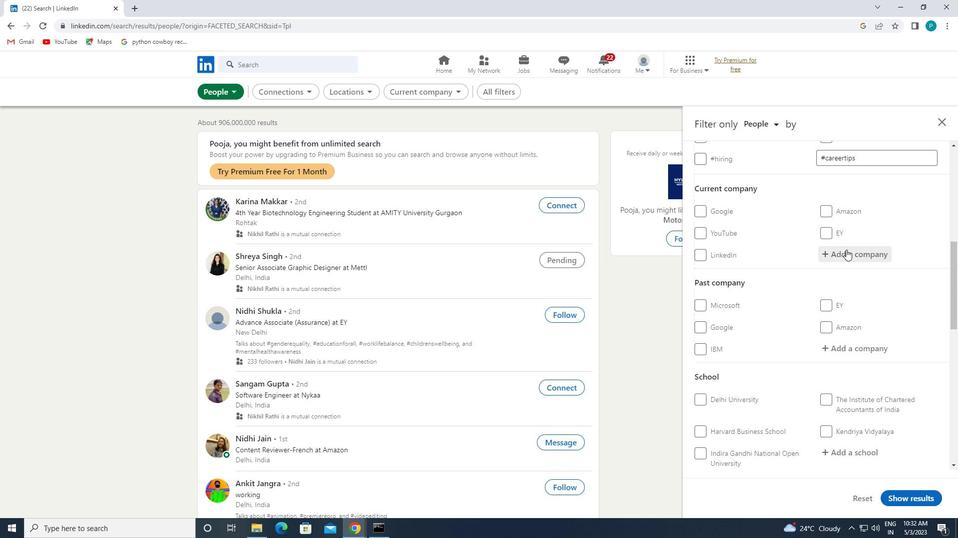
Action: Key pressed <Key.caps_lock>ITC
Screenshot: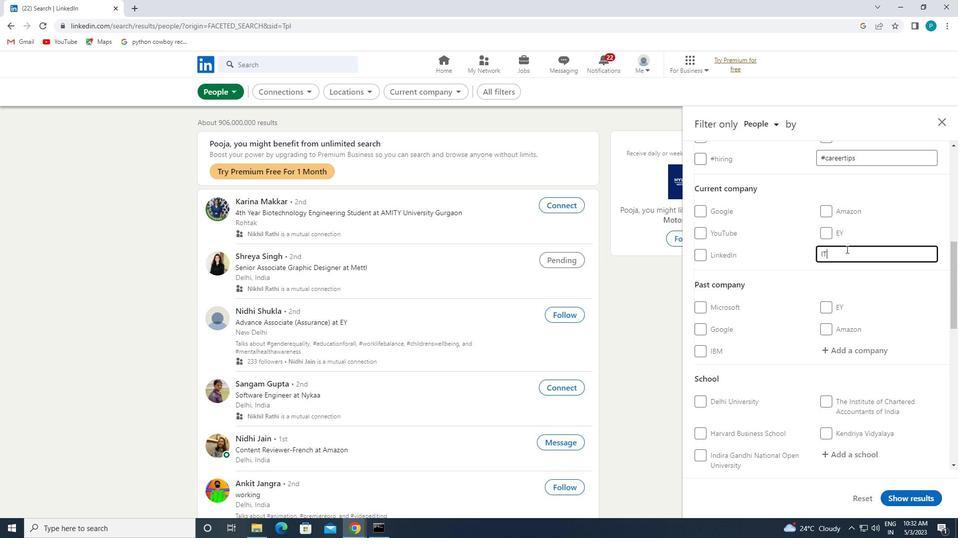
Action: Mouse moved to (821, 265)
Screenshot: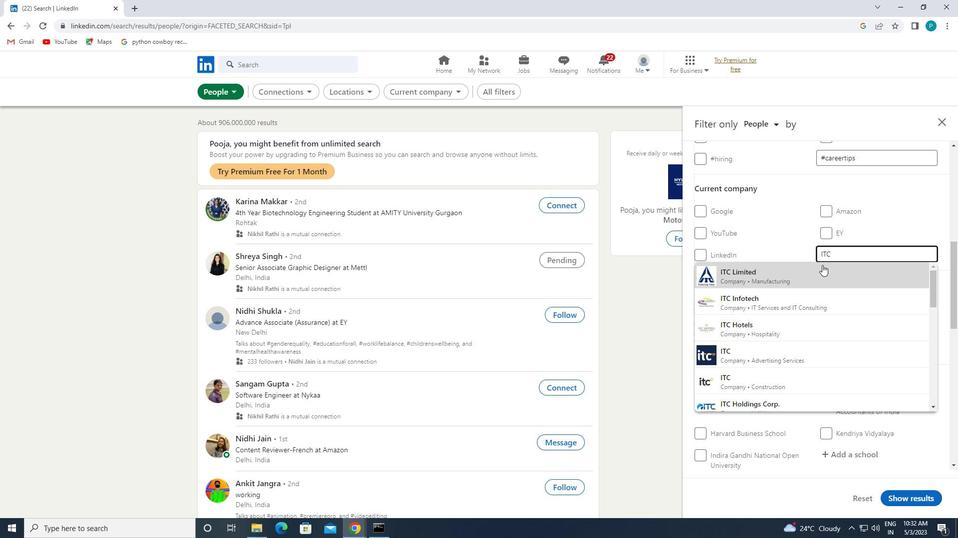
Action: Mouse pressed left at (821, 265)
Screenshot: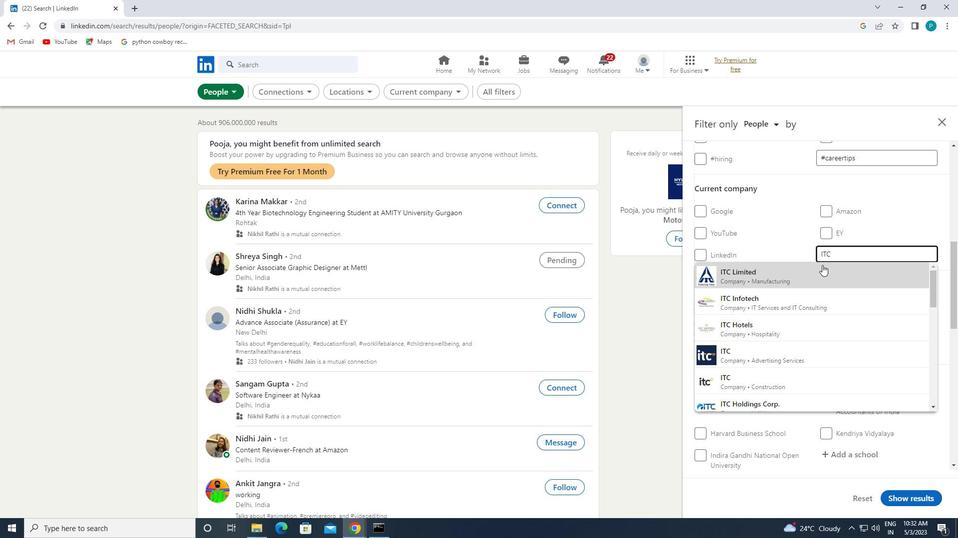 
Action: Mouse scrolled (821, 265) with delta (0, 0)
Screenshot: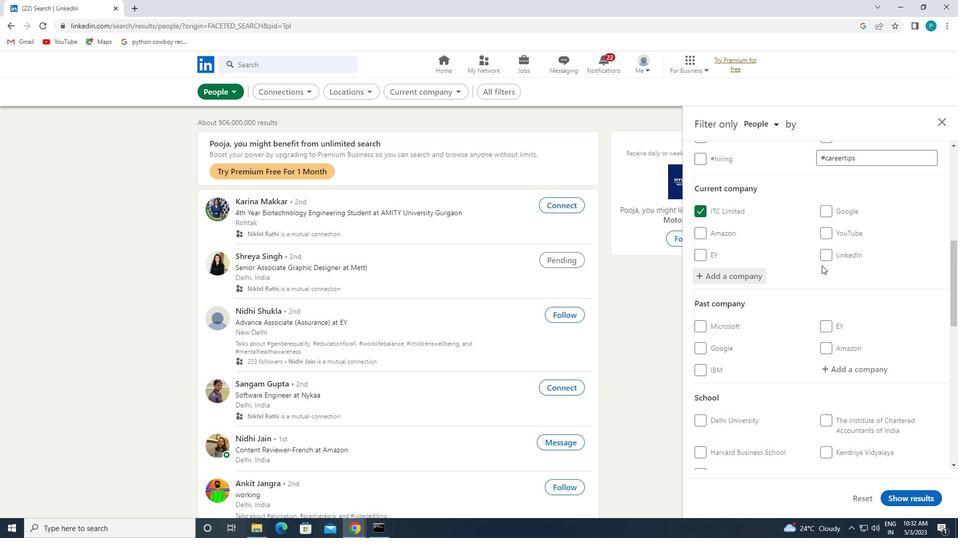 
Action: Mouse scrolled (821, 265) with delta (0, 0)
Screenshot: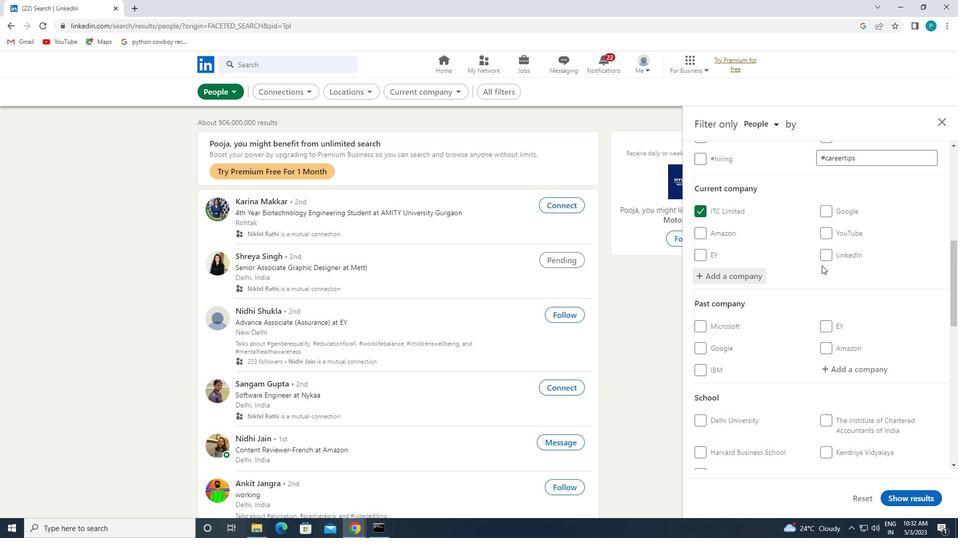 
Action: Mouse moved to (835, 303)
Screenshot: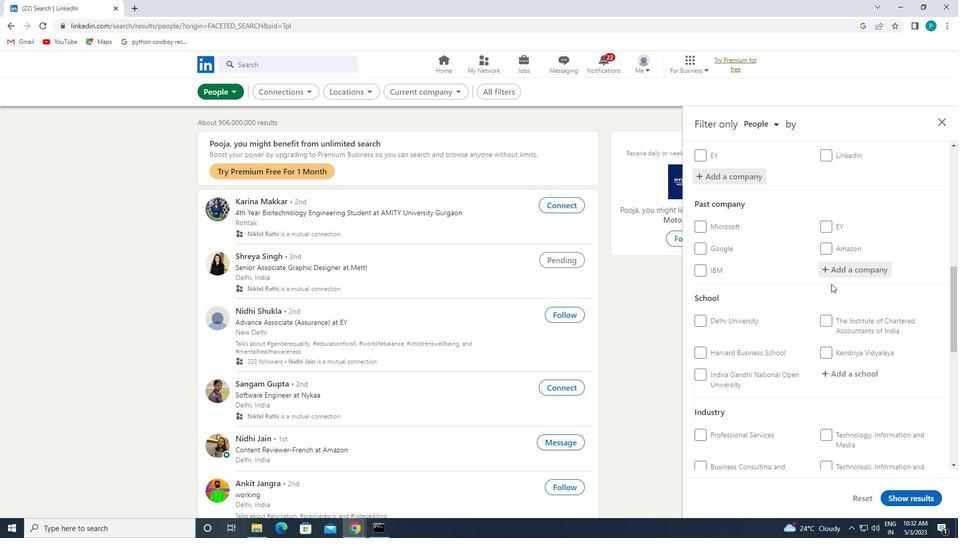 
Action: Mouse scrolled (835, 302) with delta (0, 0)
Screenshot: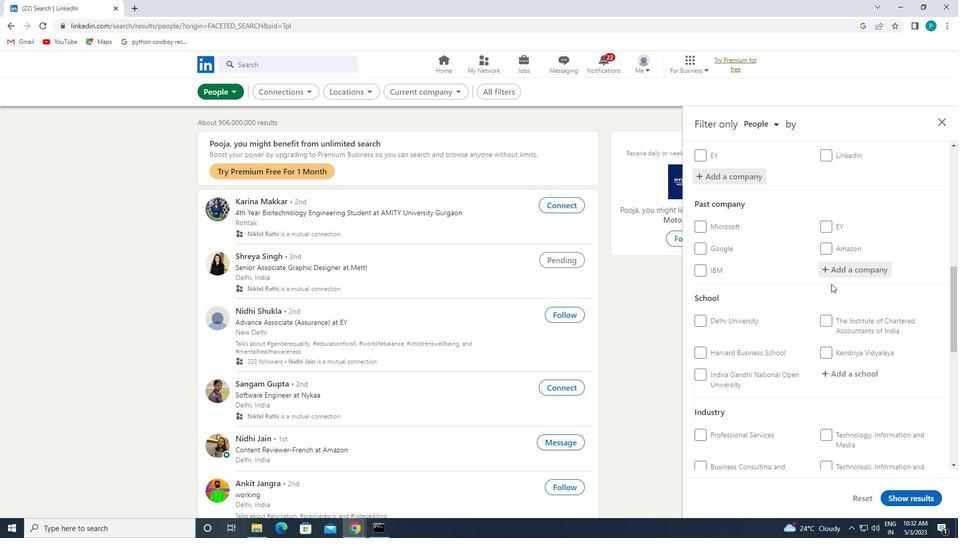 
Action: Mouse moved to (841, 324)
Screenshot: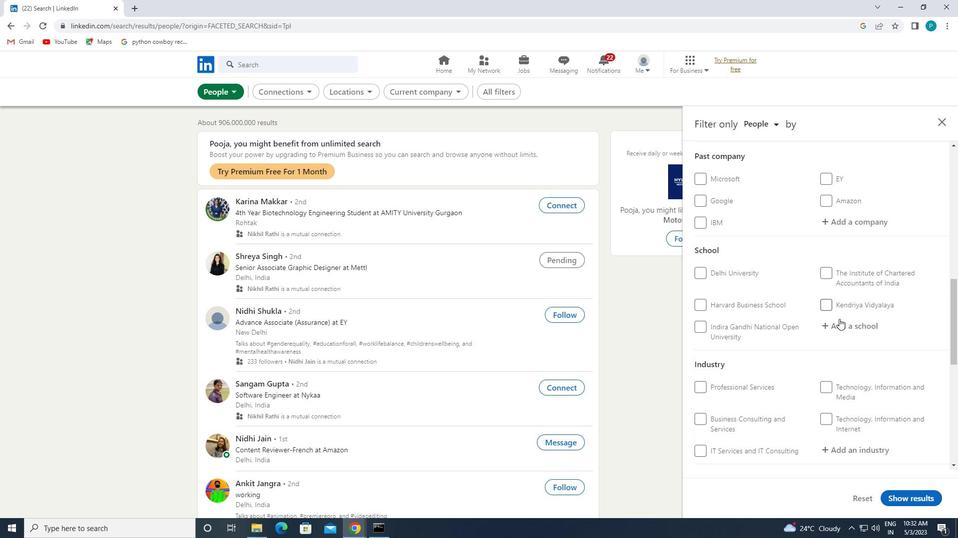 
Action: Mouse pressed left at (841, 324)
Screenshot: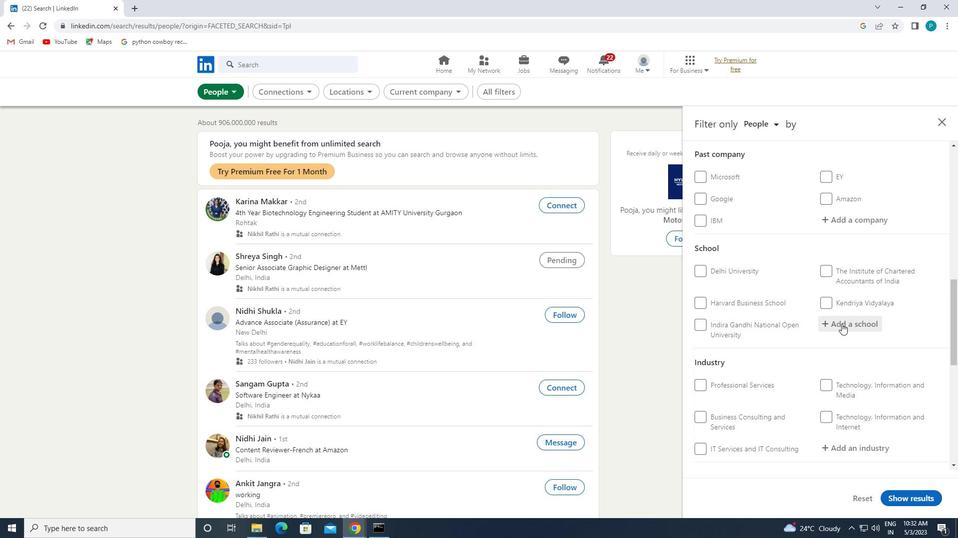 
Action: Mouse moved to (843, 325)
Screenshot: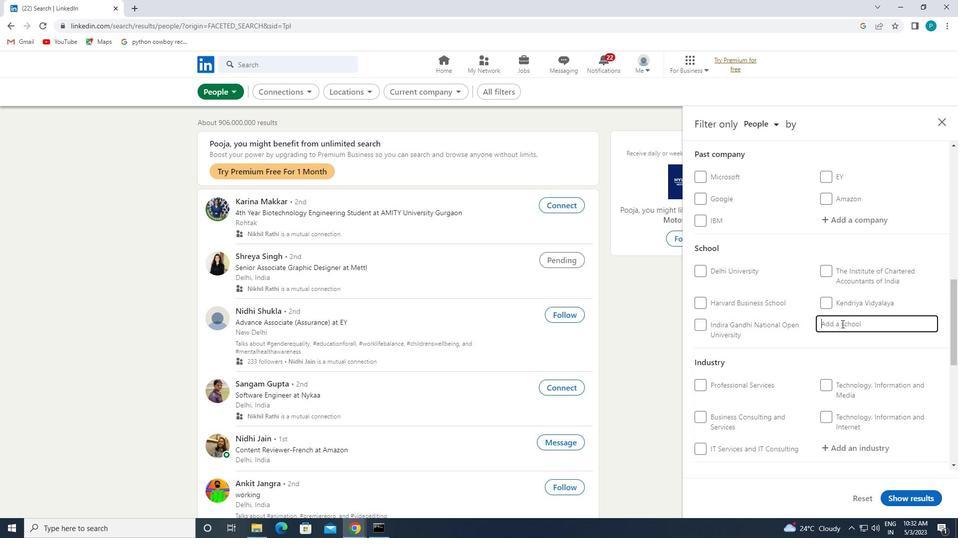 
Action: Key pressed <Key.caps_lock>D
Screenshot: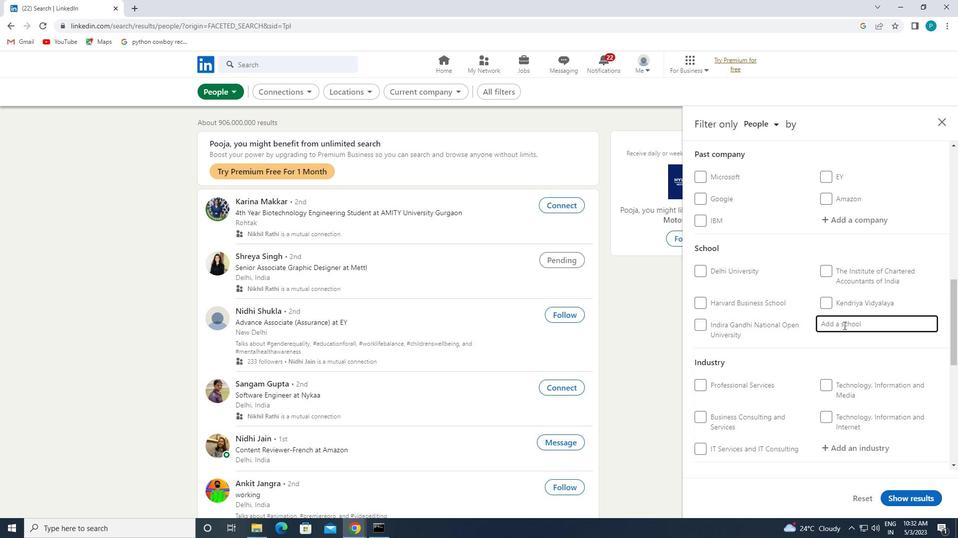 
Action: Mouse moved to (840, 323)
Screenshot: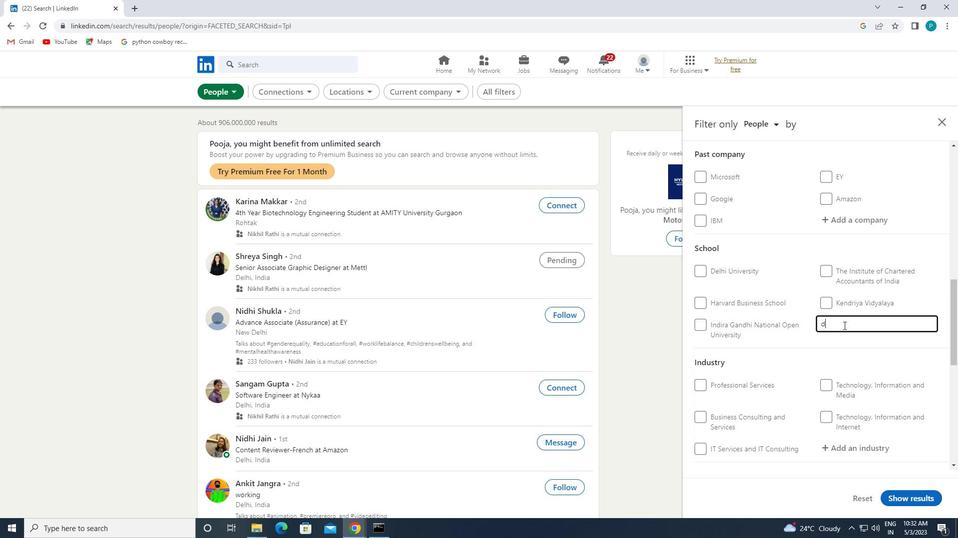 
Action: Key pressed EE<Key.backspace><Key.backspace><Key.backspace><Key.backspace>D<Key.caps_lock>EEN
Screenshot: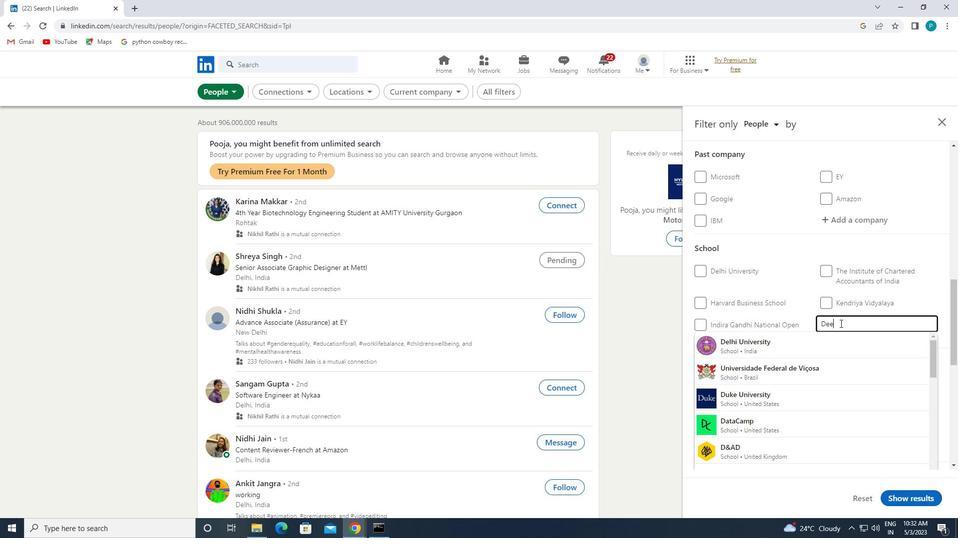 
Action: Mouse moved to (814, 393)
Screenshot: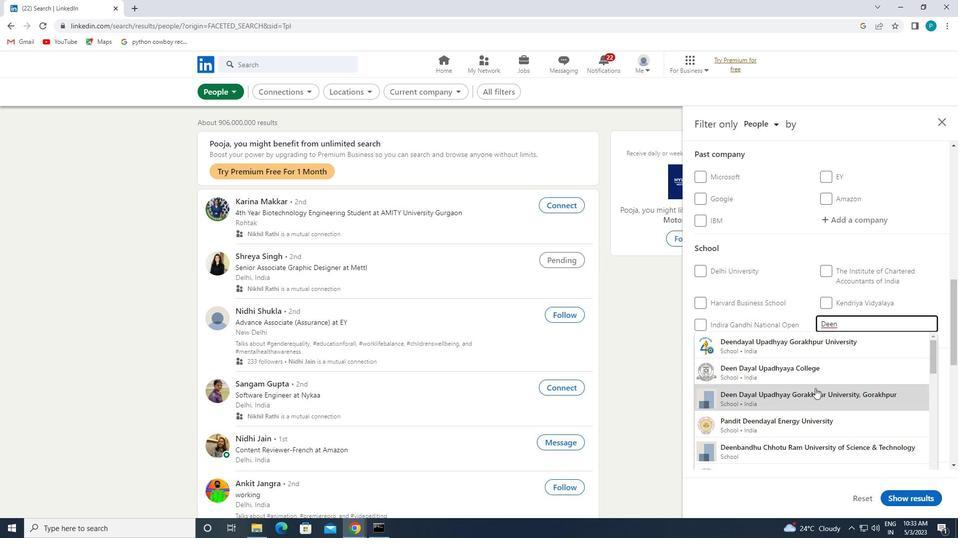 
Action: Mouse pressed left at (814, 393)
Screenshot: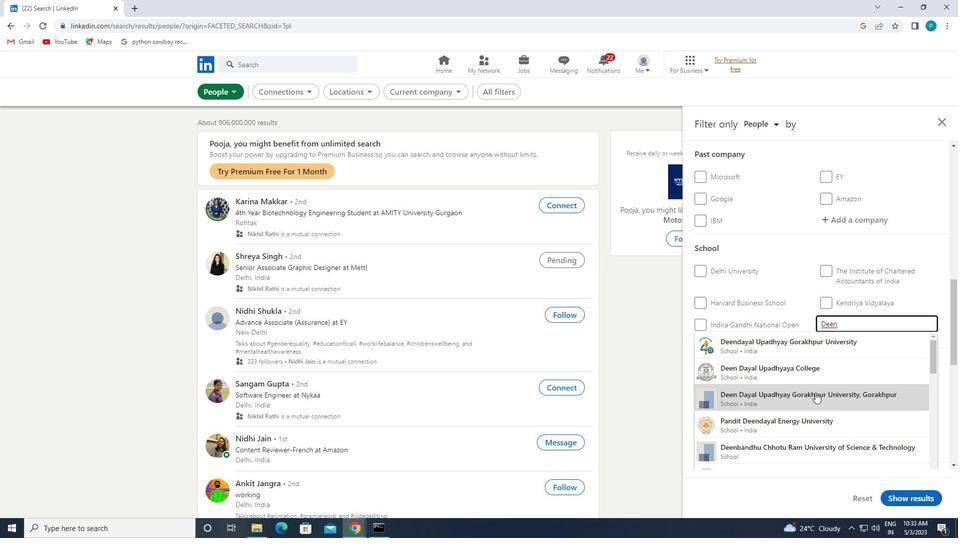 
Action: Mouse scrolled (814, 393) with delta (0, 0)
Screenshot: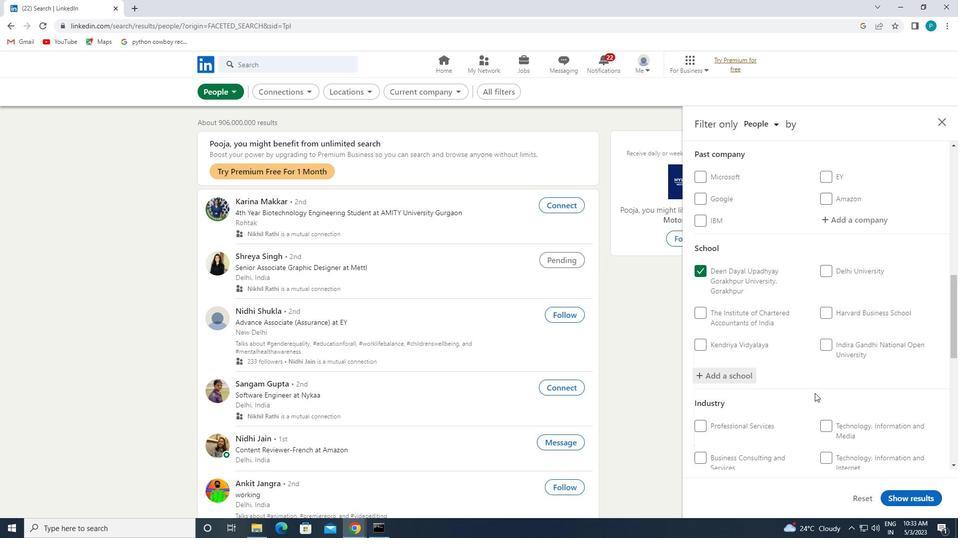 
Action: Mouse scrolled (814, 393) with delta (0, 0)
Screenshot: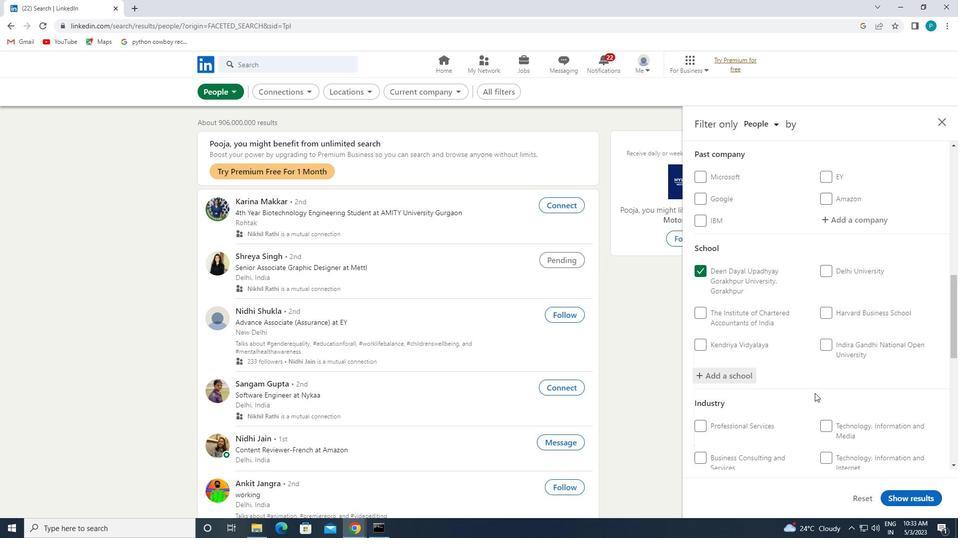 
Action: Mouse moved to (837, 393)
Screenshot: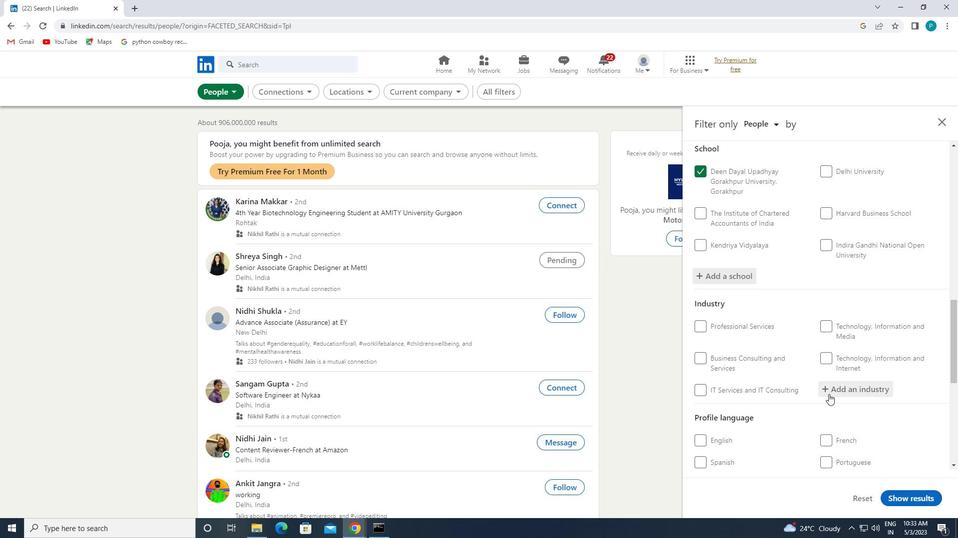 
Action: Mouse pressed left at (837, 393)
Screenshot: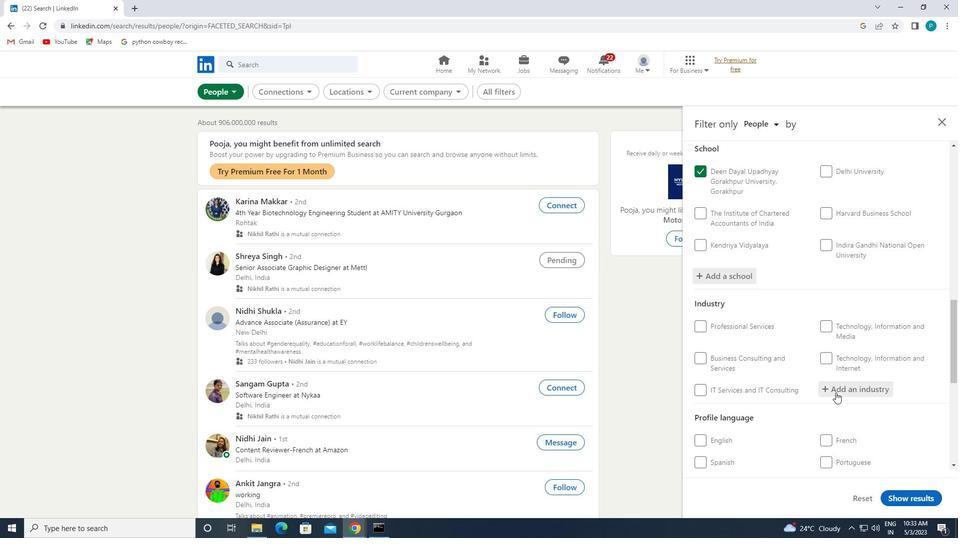 
Action: Mouse moved to (879, 419)
Screenshot: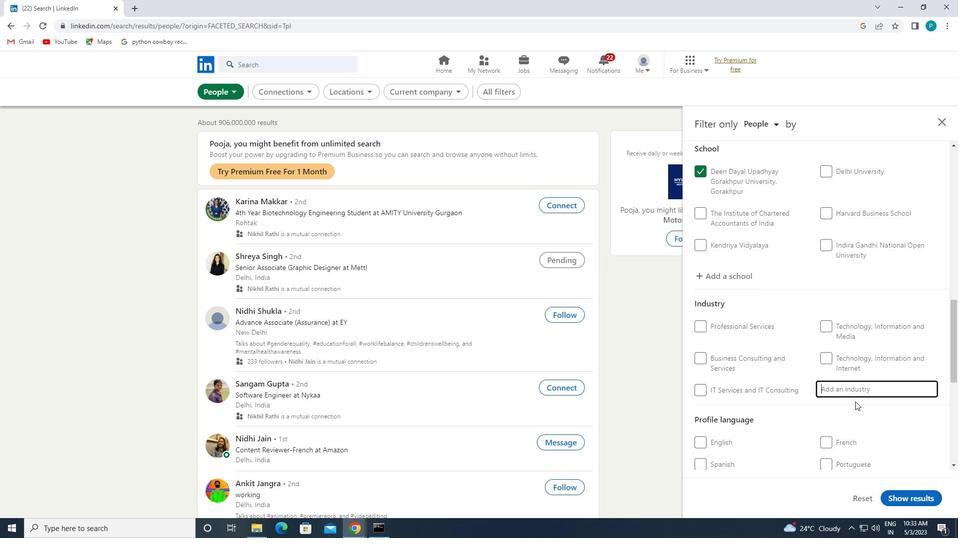 
Action: Key pressed <Key.caps_lock>T<Key.caps_lock>RANSALATION
Screenshot: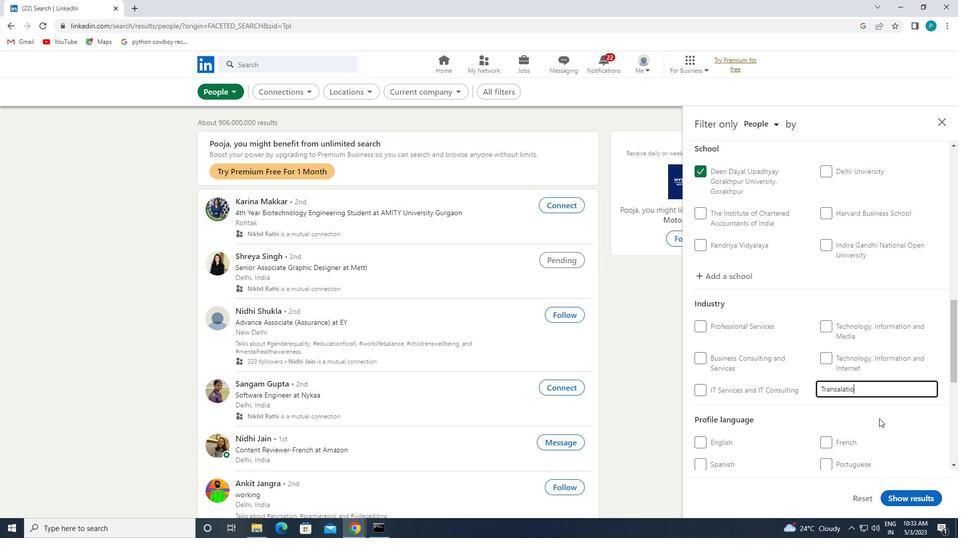 
Action: Mouse moved to (840, 393)
Screenshot: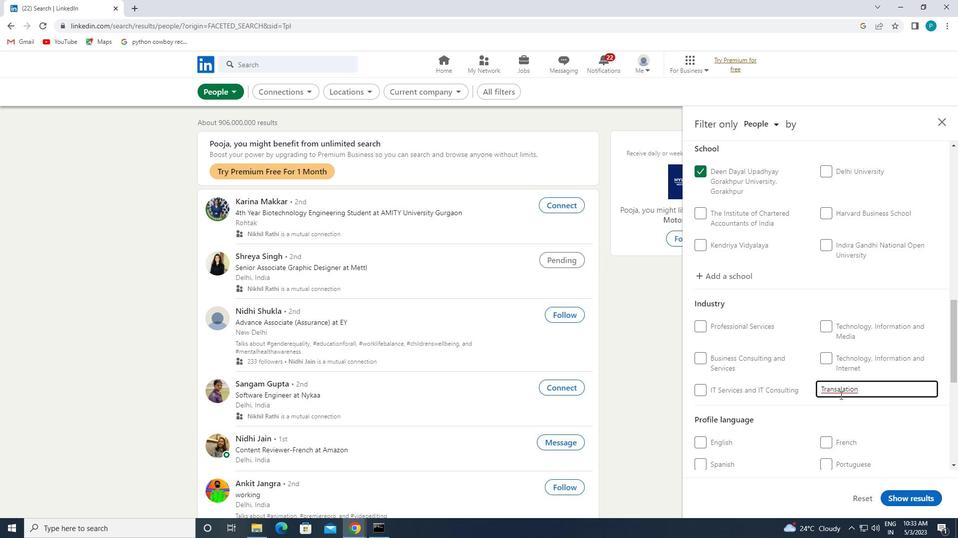
Action: Mouse pressed left at (840, 393)
Screenshot: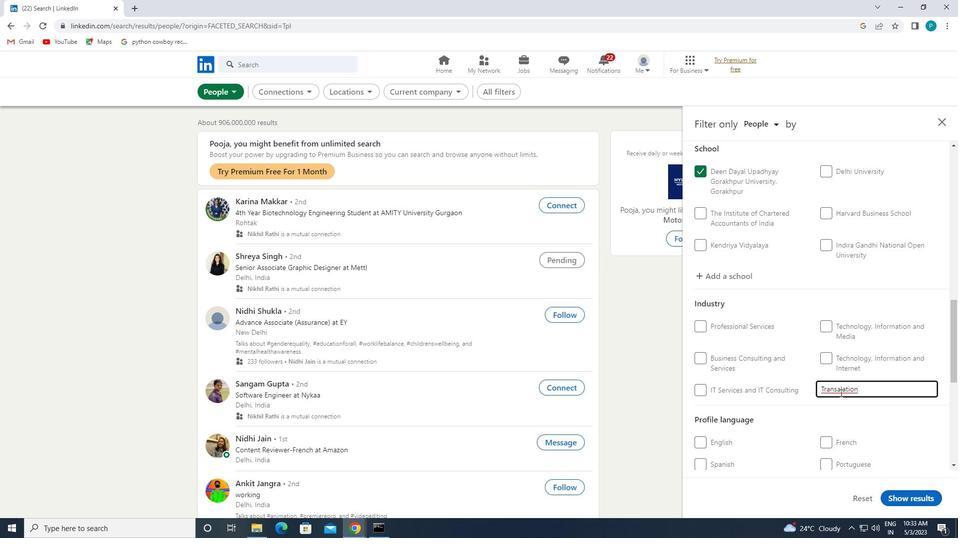 
Action: Mouse moved to (840, 393)
Screenshot: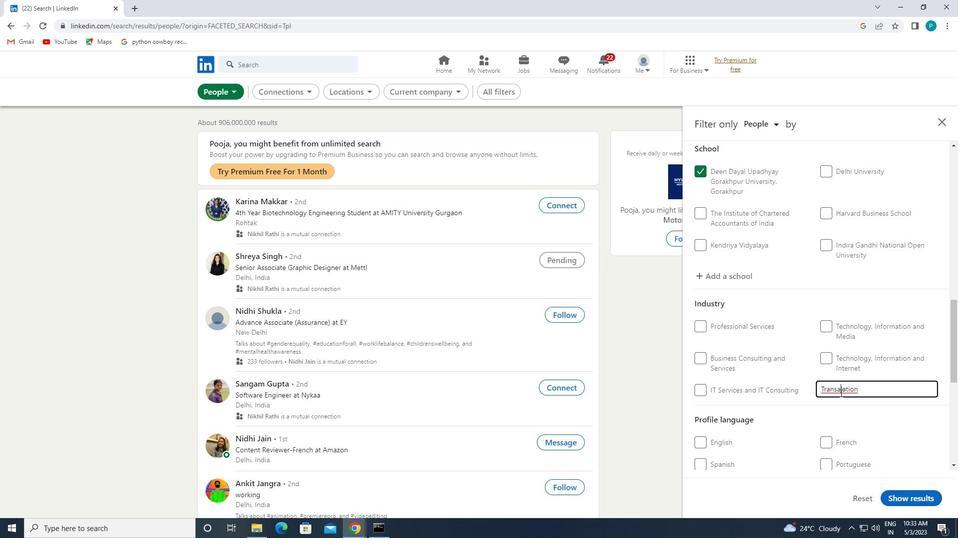 
Action: Key pressed <Key.backspace>
Screenshot: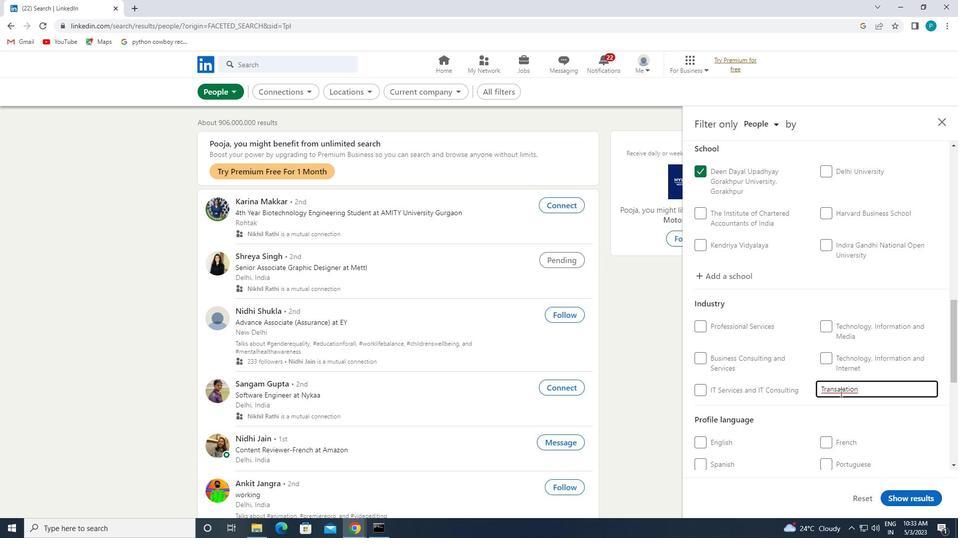 
Action: Mouse moved to (881, 403)
Screenshot: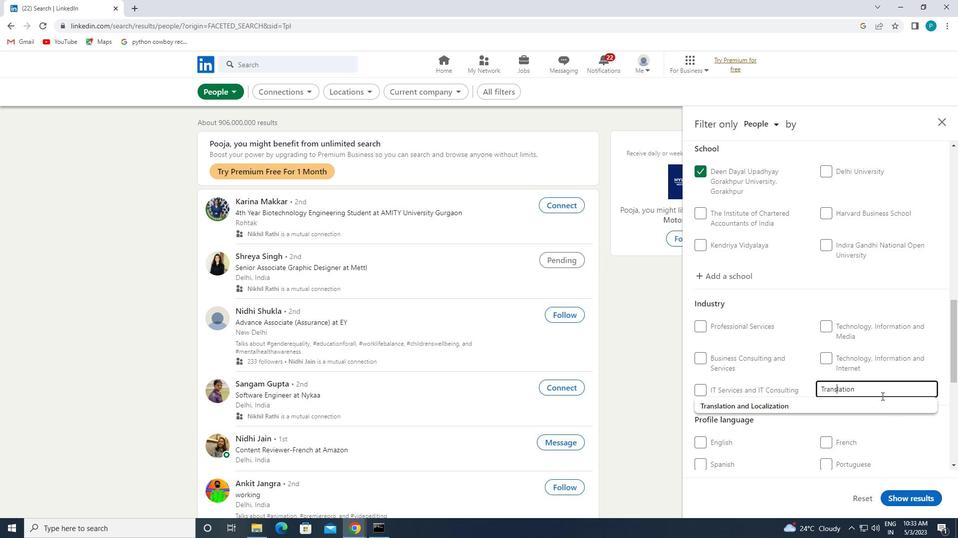 
Action: Mouse pressed left at (881, 403)
Screenshot: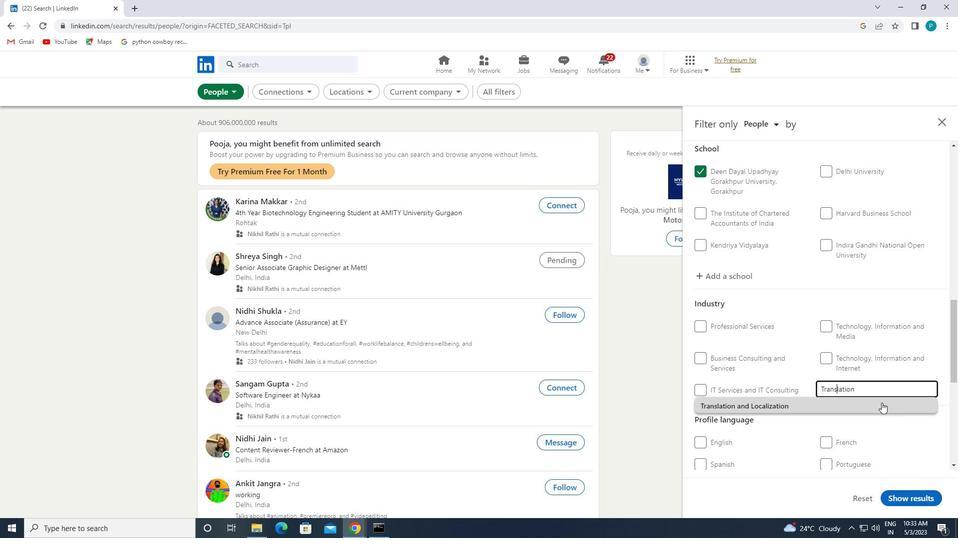 
Action: Mouse moved to (880, 403)
Screenshot: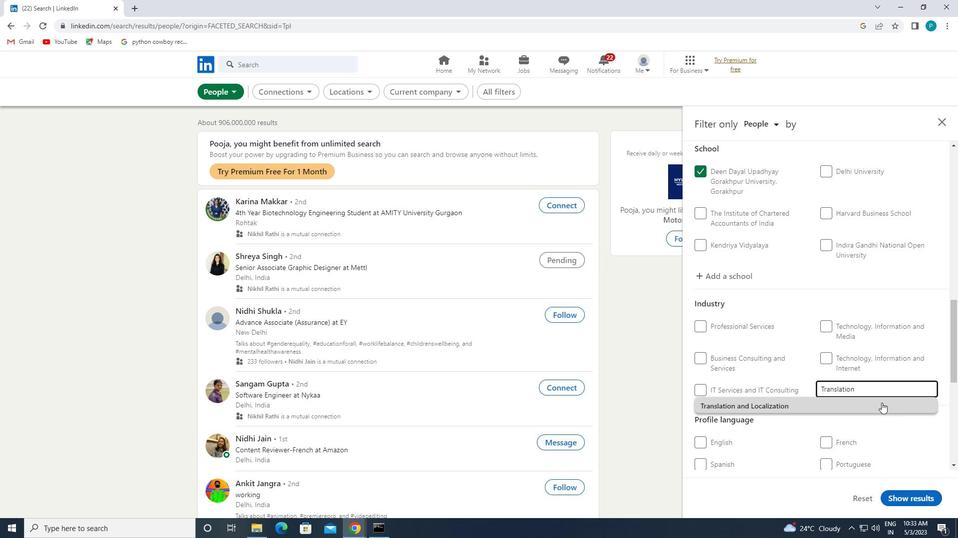 
Action: Mouse scrolled (880, 403) with delta (0, 0)
Screenshot: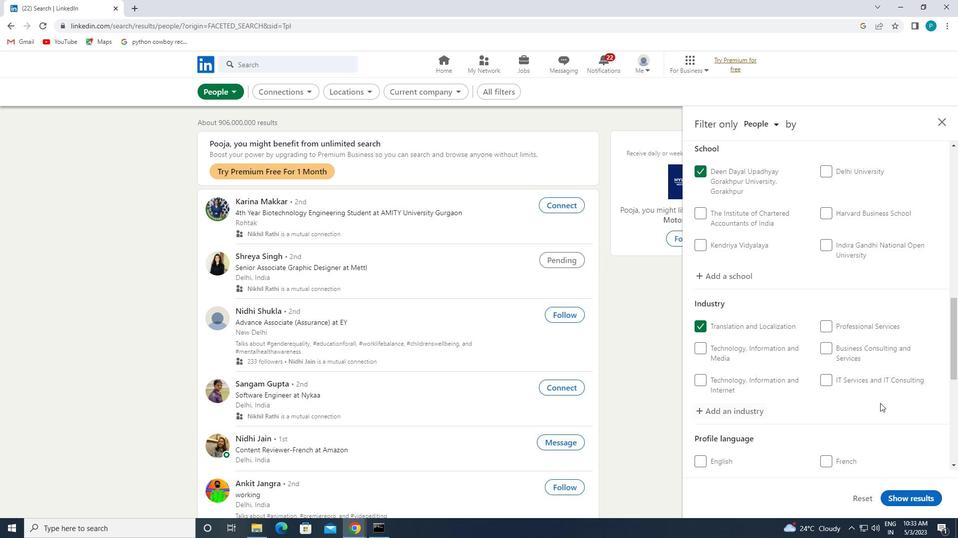 
Action: Mouse scrolled (880, 403) with delta (0, 0)
Screenshot: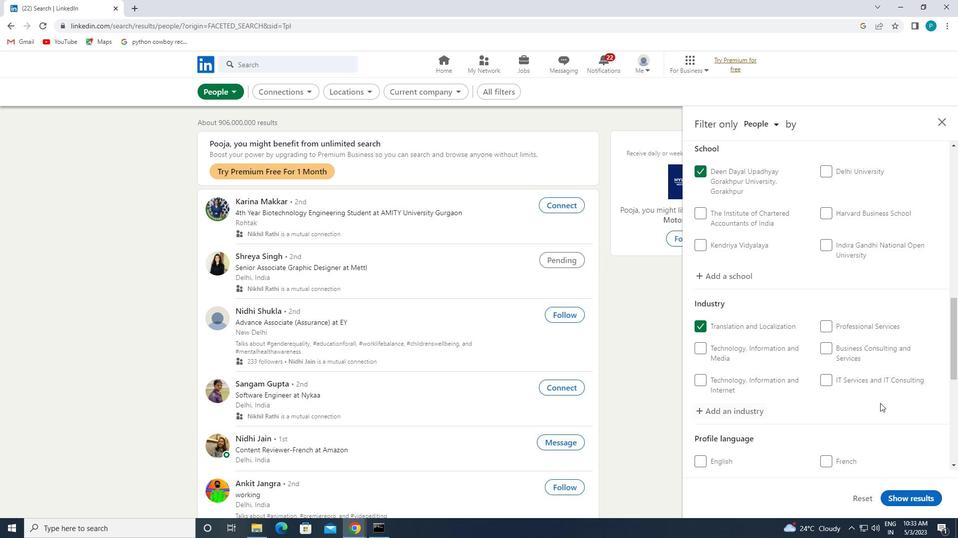 
Action: Mouse scrolled (880, 403) with delta (0, 0)
Screenshot: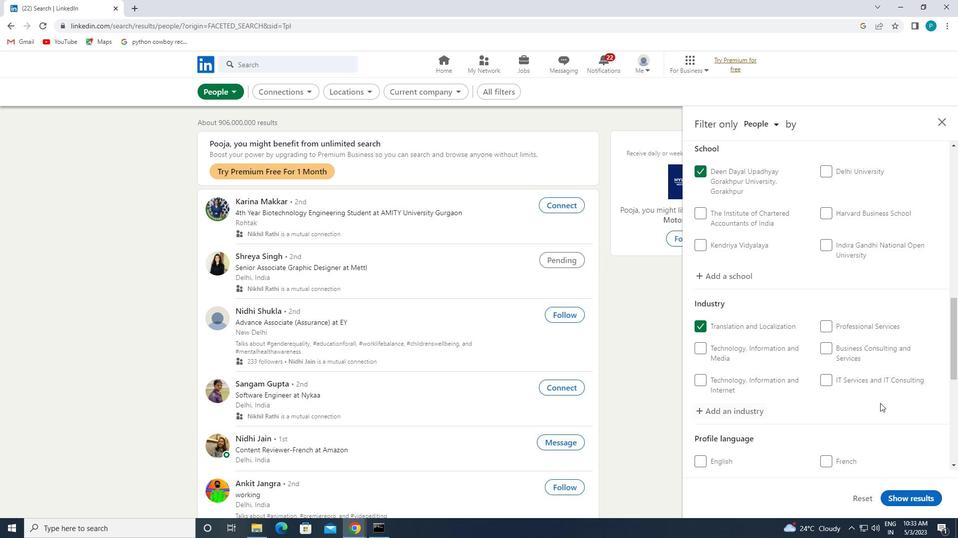 
Action: Mouse scrolled (880, 403) with delta (0, 0)
Screenshot: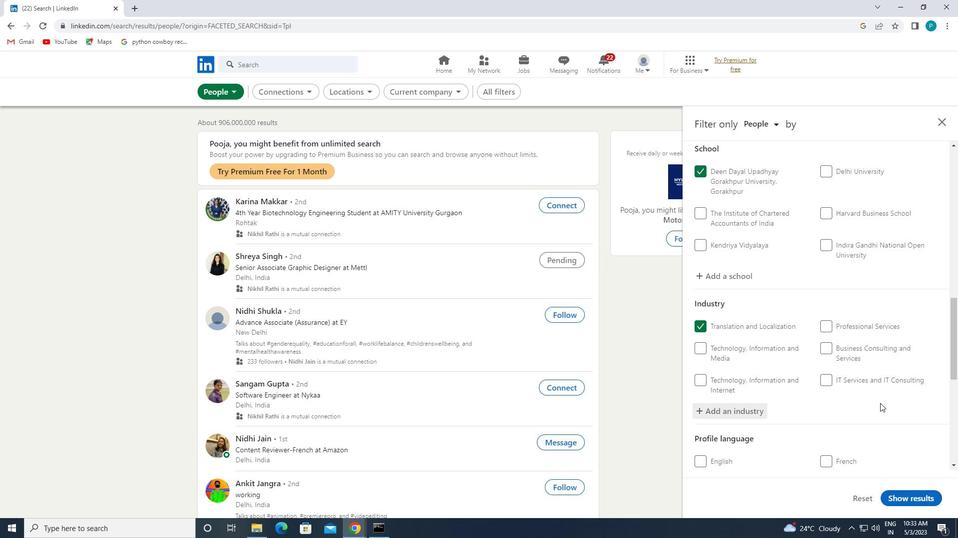 
Action: Mouse moved to (870, 382)
Screenshot: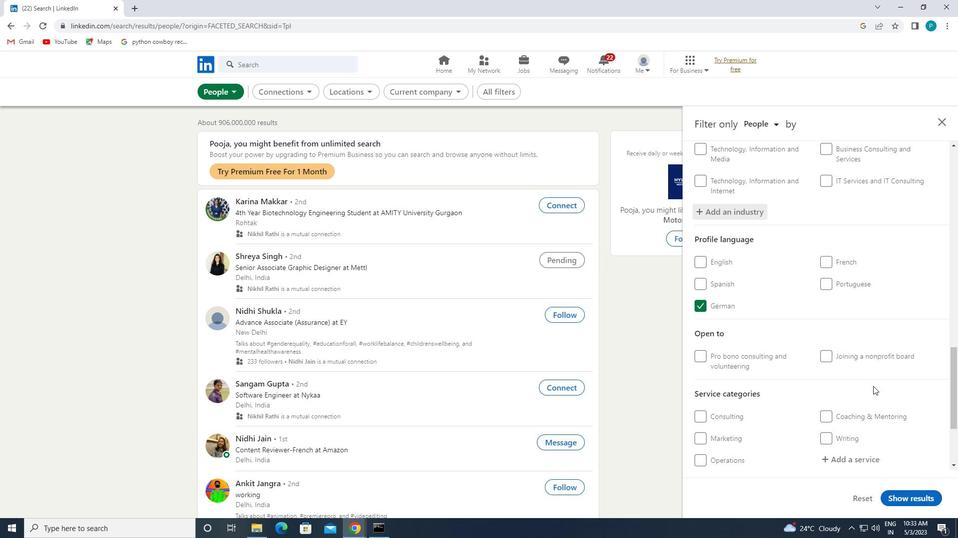 
Action: Mouse scrolled (870, 382) with delta (0, 0)
Screenshot: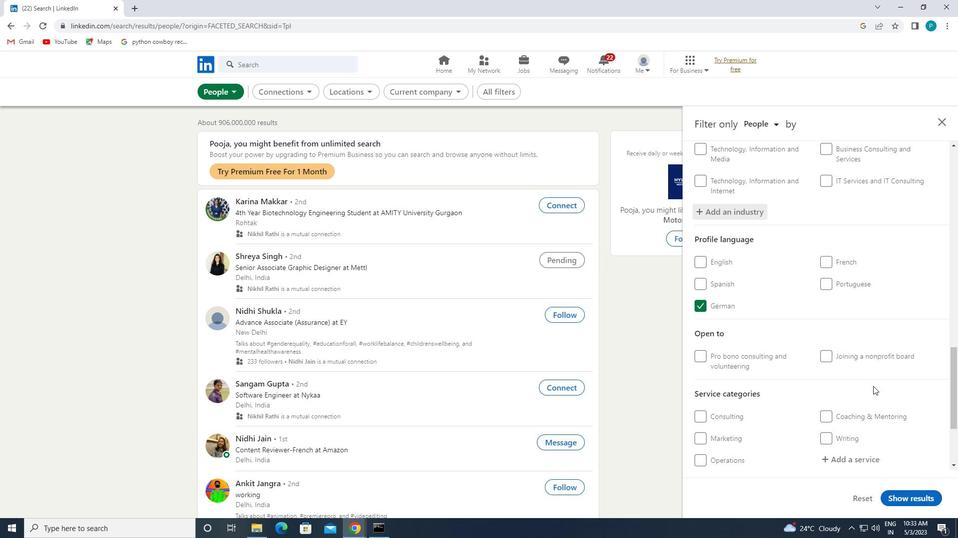 
Action: Mouse moved to (869, 380)
Screenshot: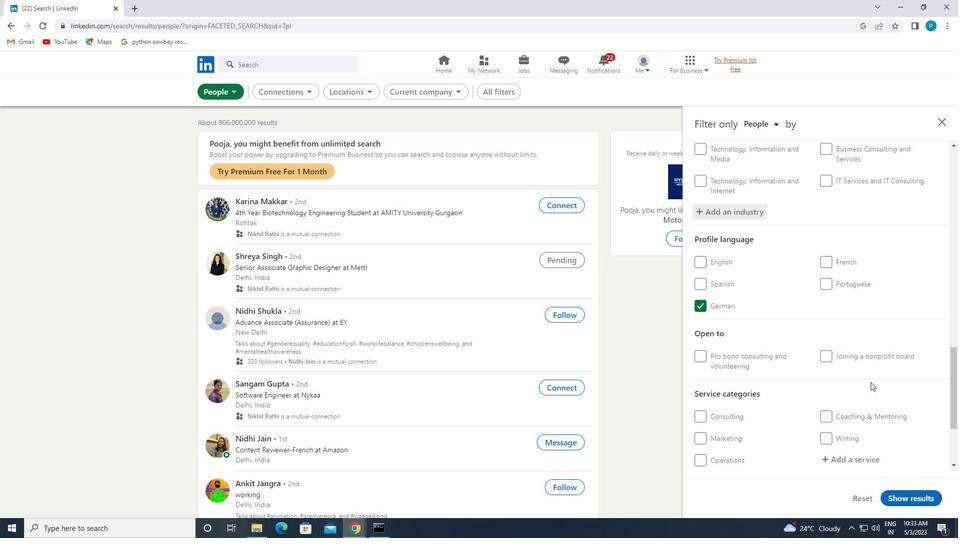 
Action: Mouse scrolled (869, 380) with delta (0, 0)
Screenshot: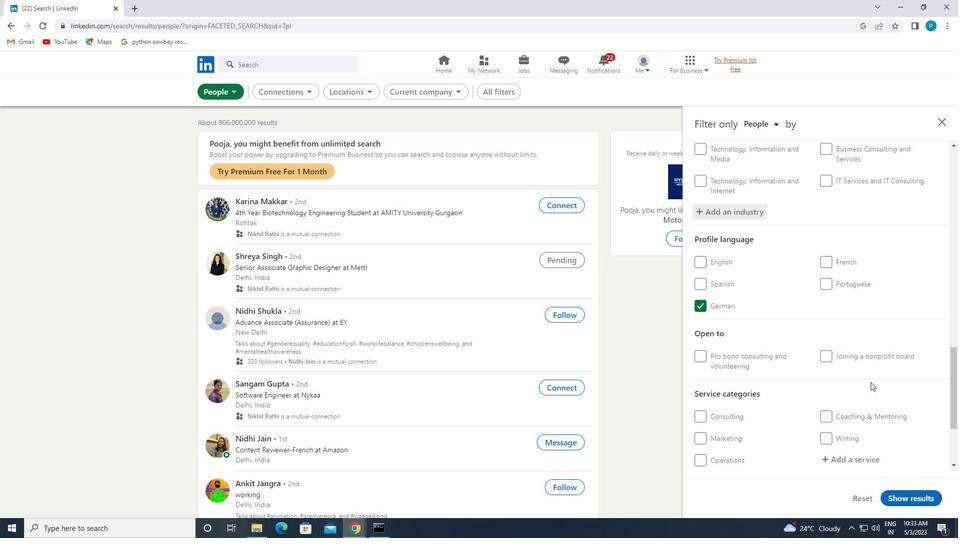 
Action: Mouse moved to (845, 358)
Screenshot: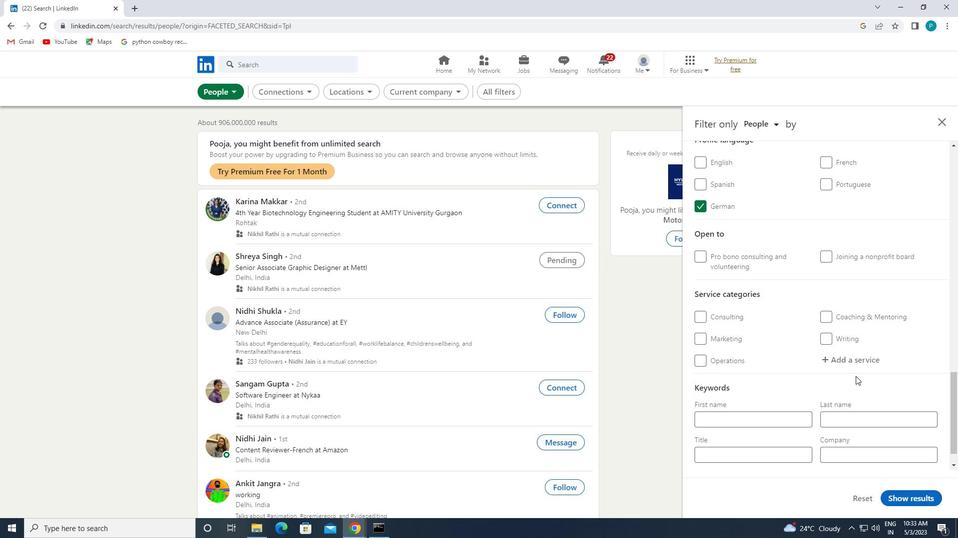 
Action: Mouse pressed left at (845, 358)
Screenshot: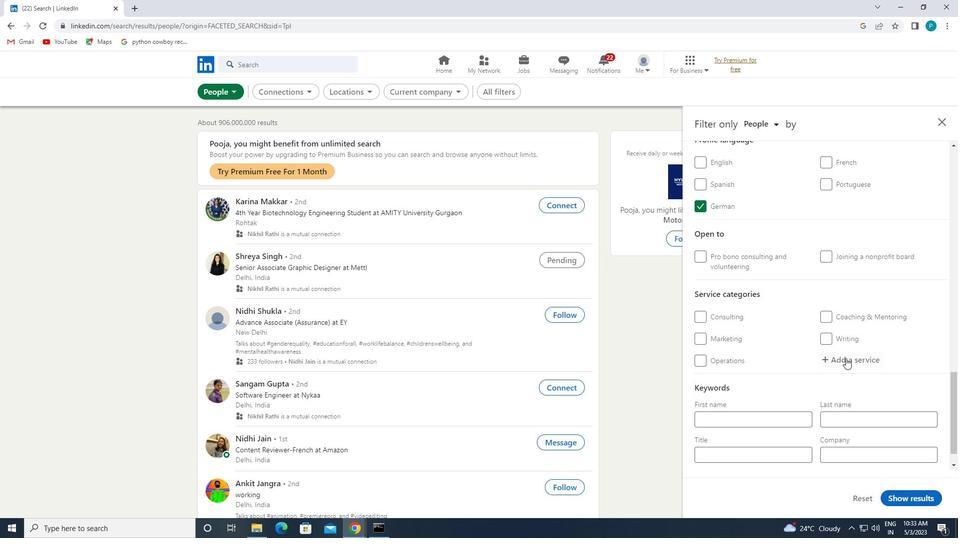 
Action: Mouse moved to (847, 359)
Screenshot: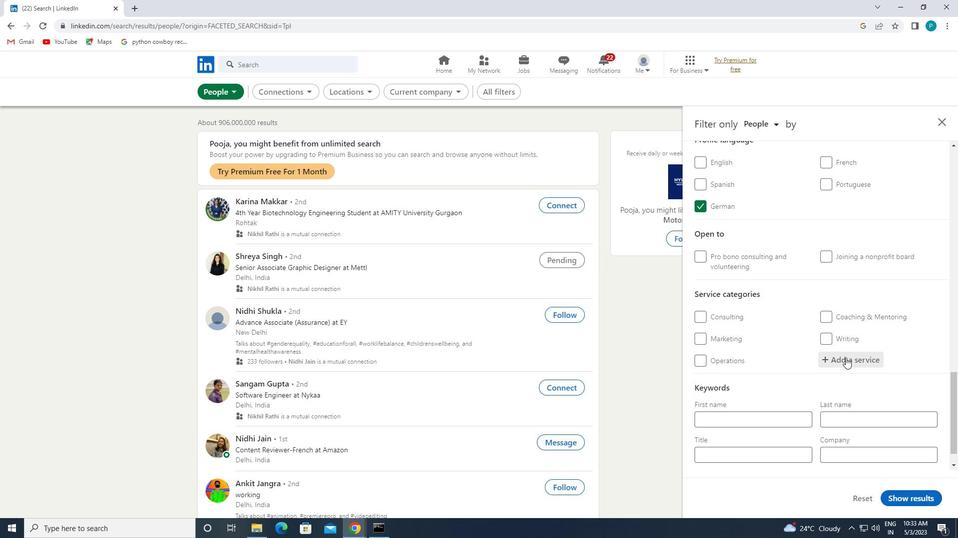 
Action: Key pressed <Key.caps_lock>I<Key.caps_lock>MMIG
Screenshot: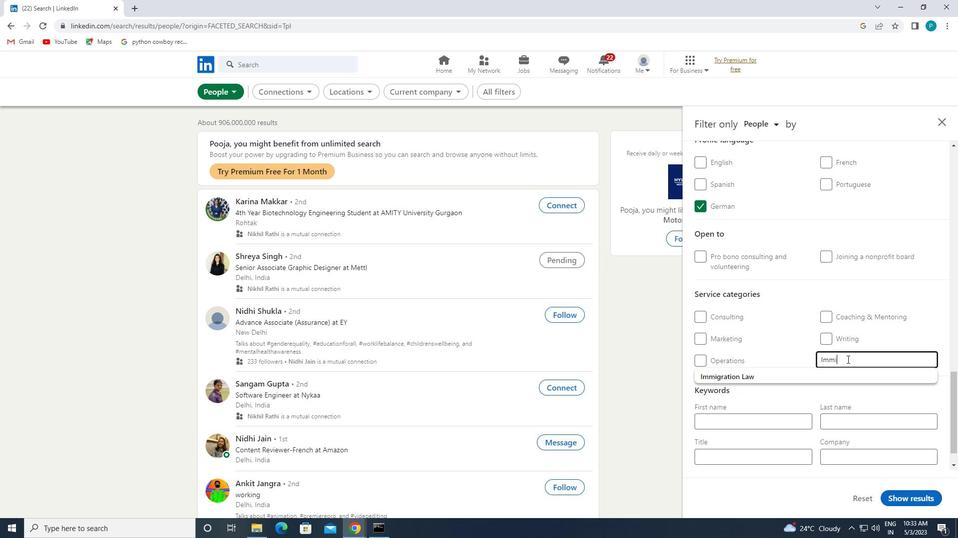 
Action: Mouse moved to (814, 375)
Screenshot: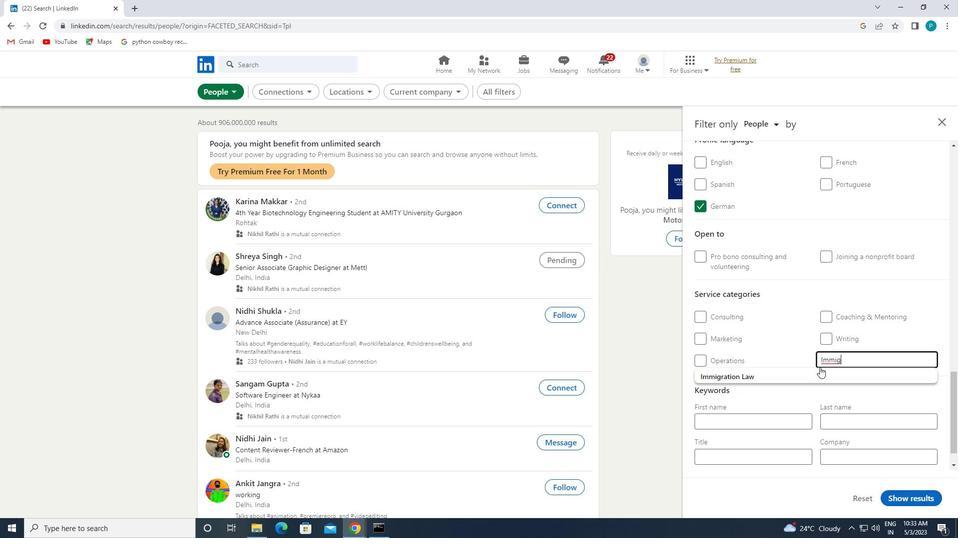 
Action: Mouse pressed left at (814, 375)
Screenshot: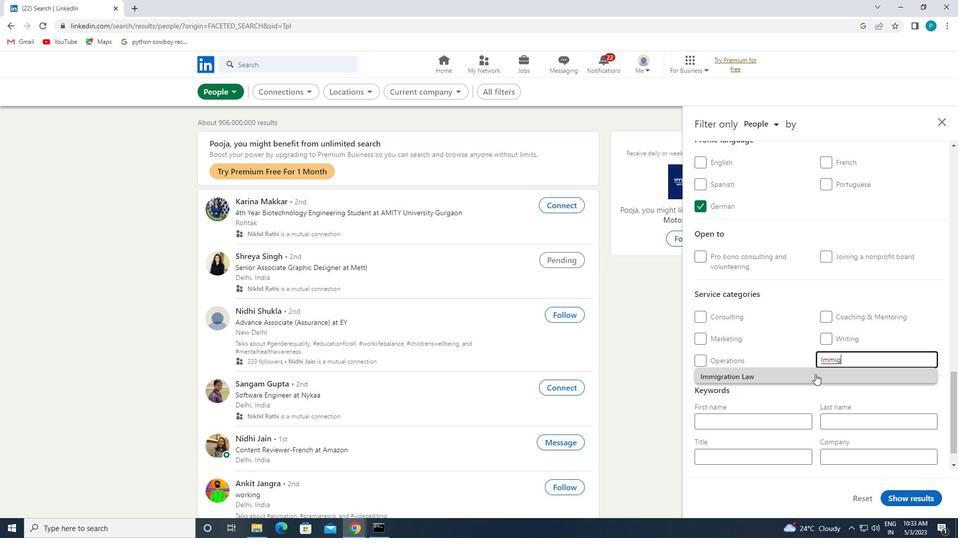 
Action: Mouse moved to (809, 372)
Screenshot: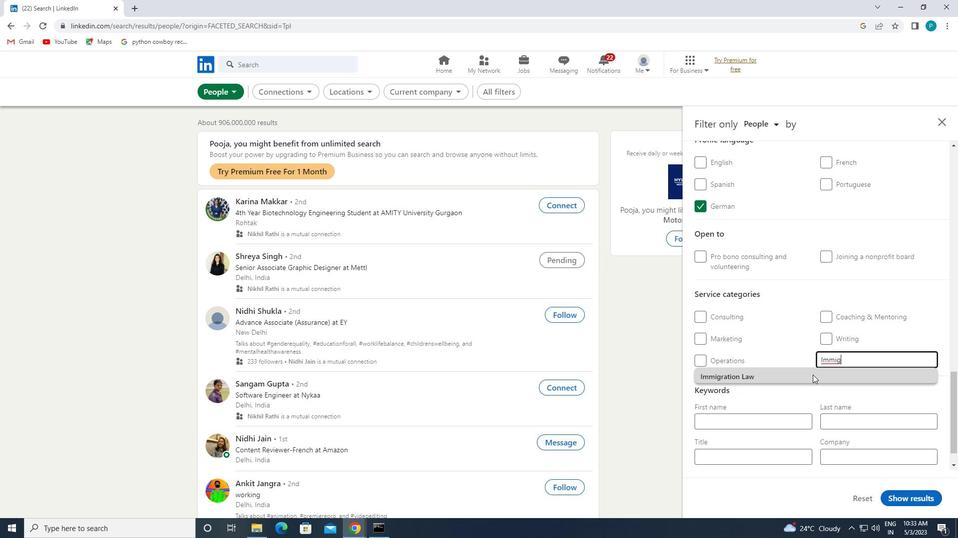 
Action: Mouse scrolled (809, 372) with delta (0, 0)
Screenshot: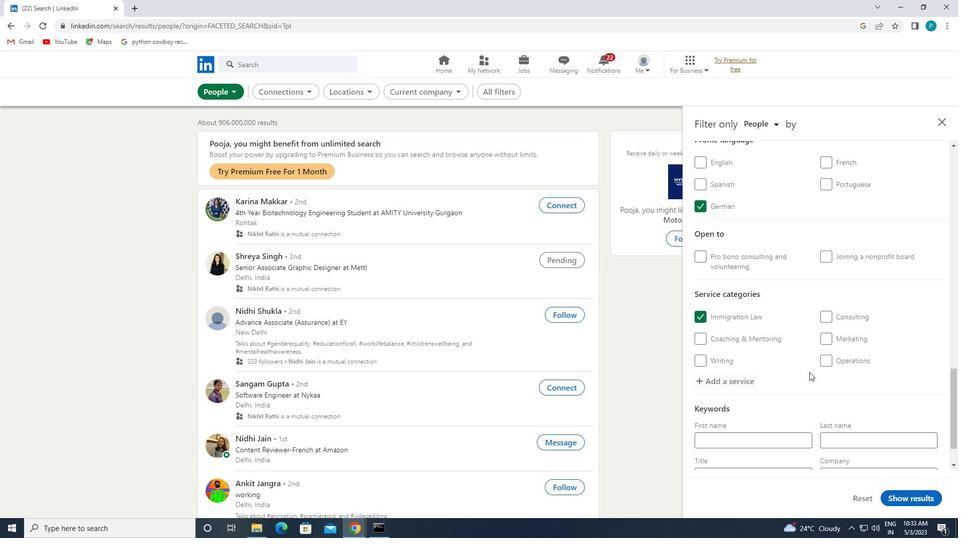 
Action: Mouse moved to (804, 375)
Screenshot: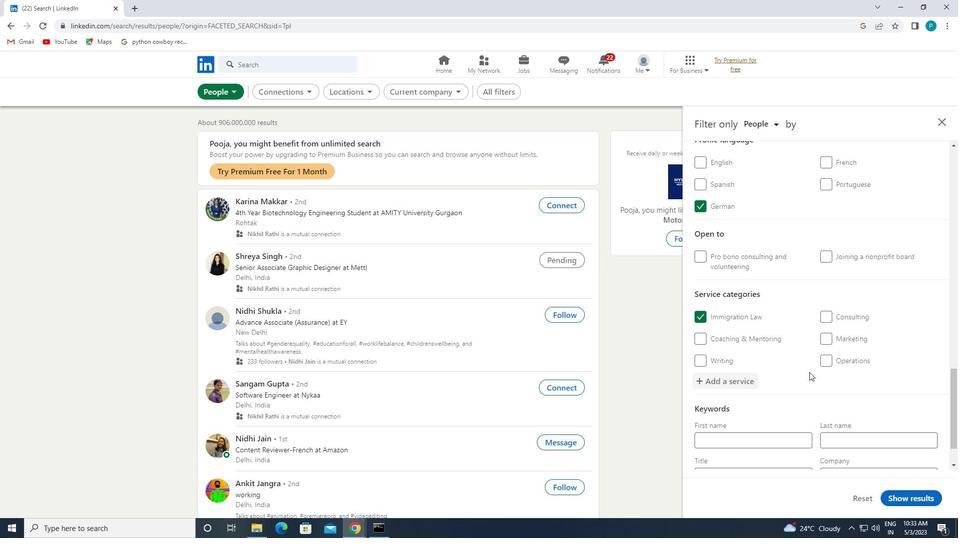 
Action: Mouse scrolled (804, 374) with delta (0, 0)
Screenshot: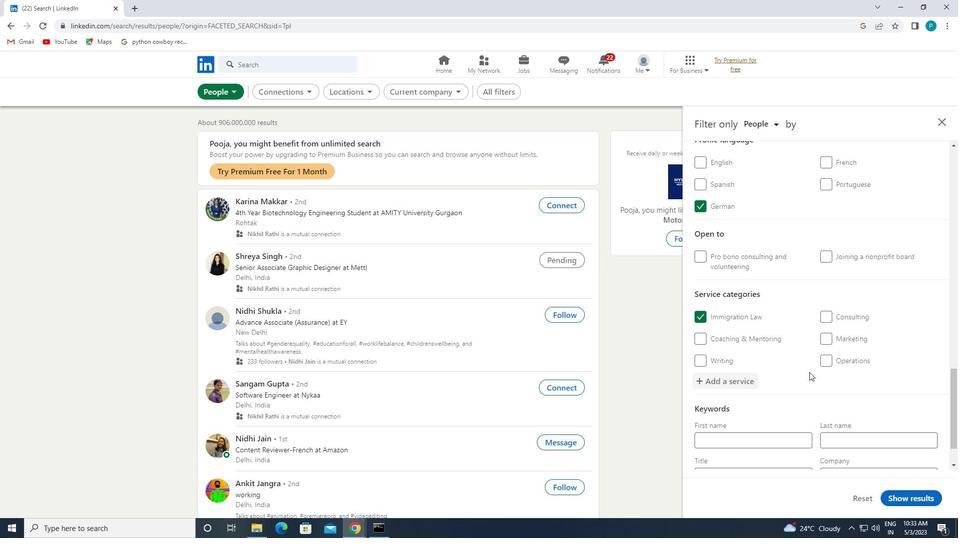 
Action: Mouse moved to (802, 375)
Screenshot: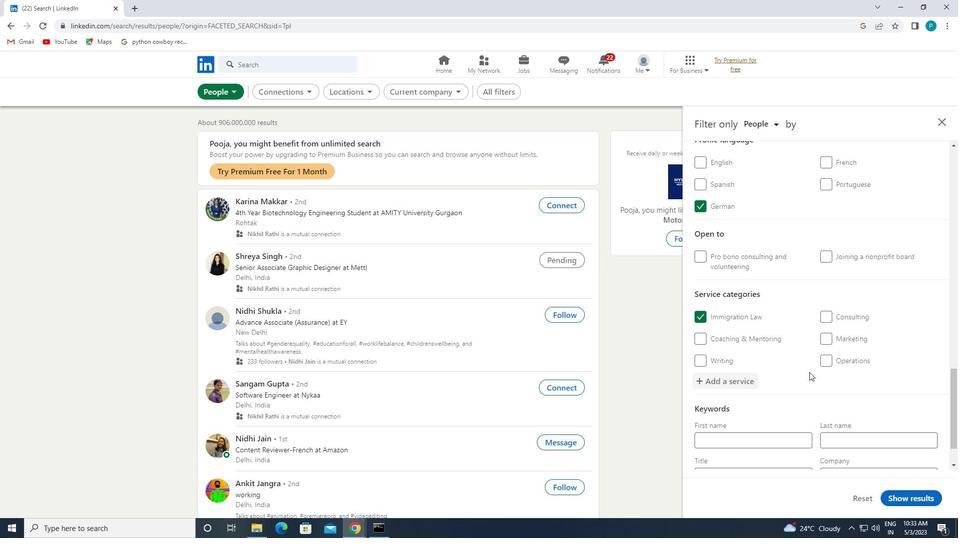 
Action: Mouse scrolled (802, 375) with delta (0, 0)
Screenshot: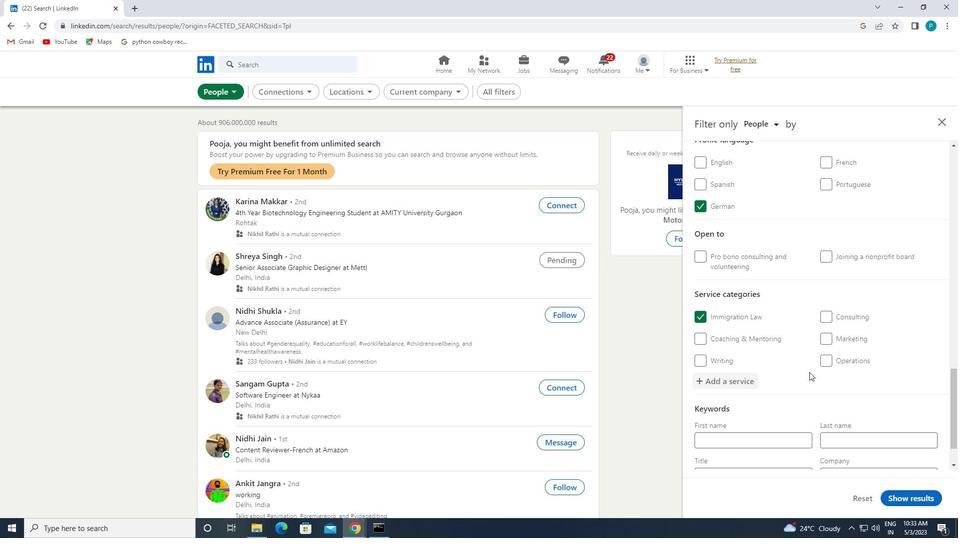 
Action: Mouse moved to (736, 422)
Screenshot: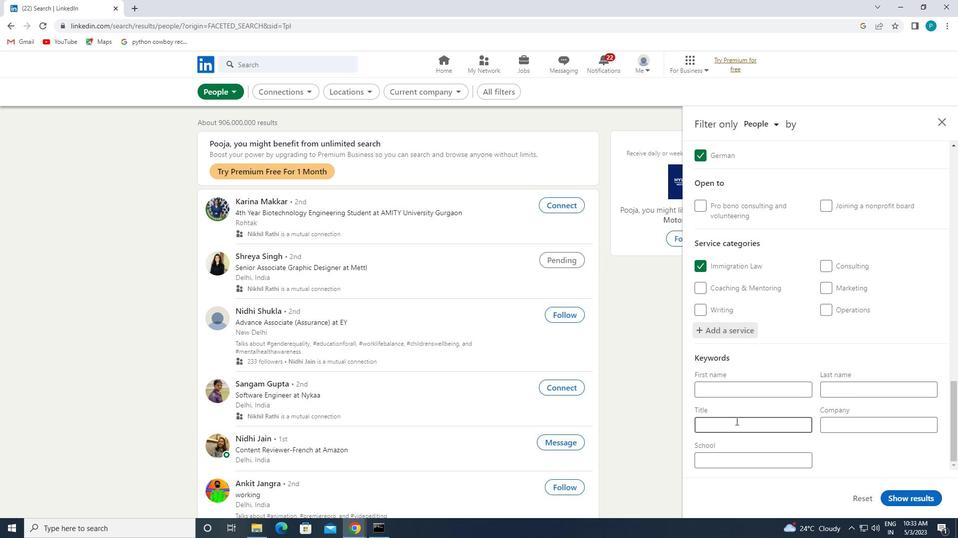 
Action: Mouse pressed left at (736, 422)
Screenshot: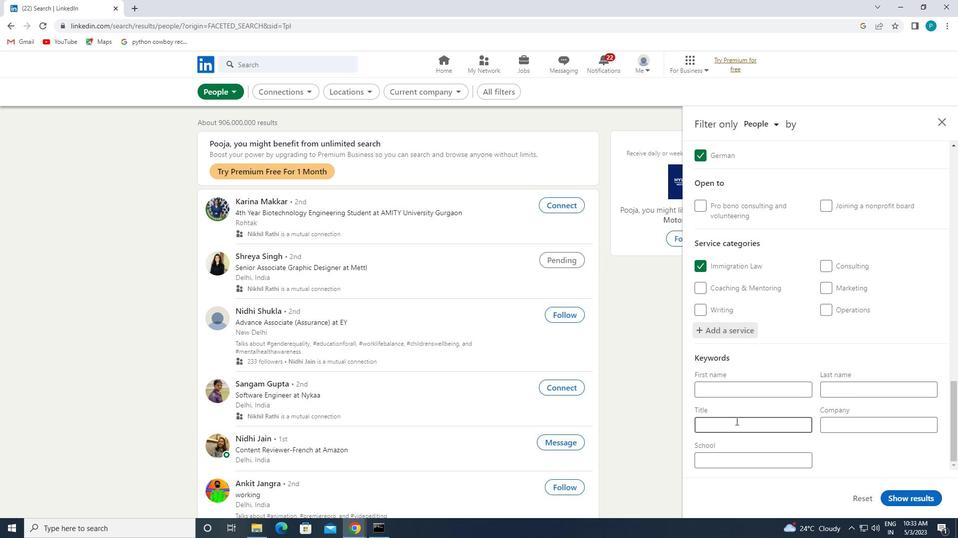 
Action: Key pressed <Key.caps_lock>C<Key.caps_lock>ONTROLLER
Screenshot: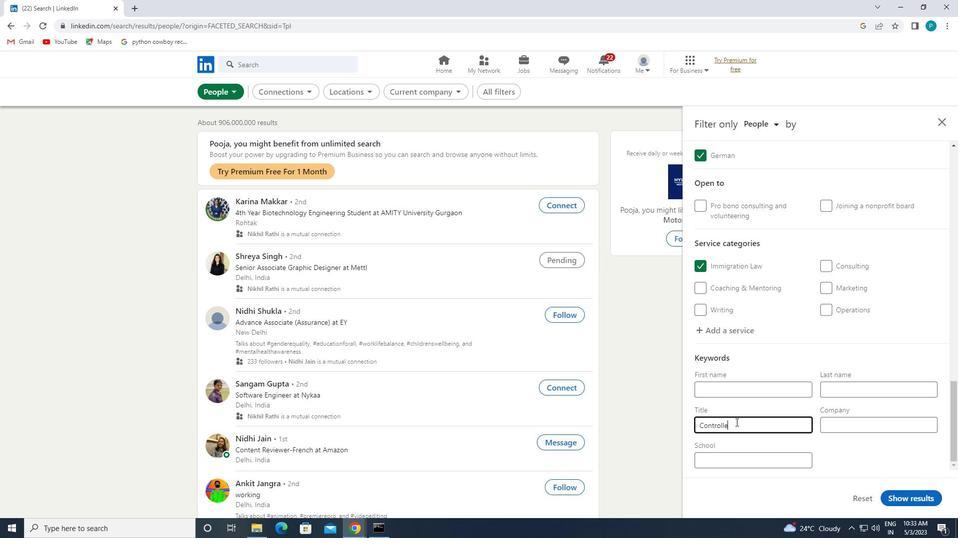 
Action: Mouse moved to (902, 499)
Screenshot: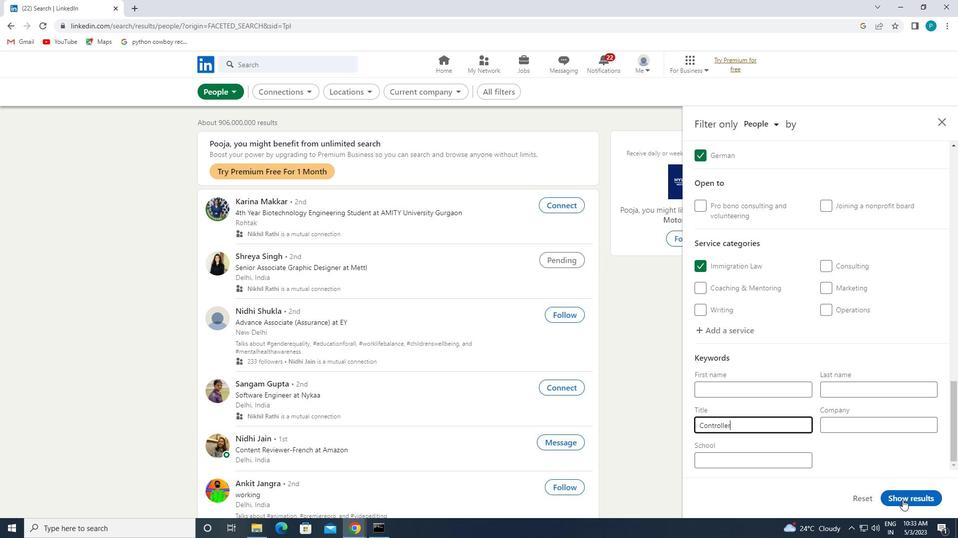 
Action: Mouse pressed left at (902, 499)
Screenshot: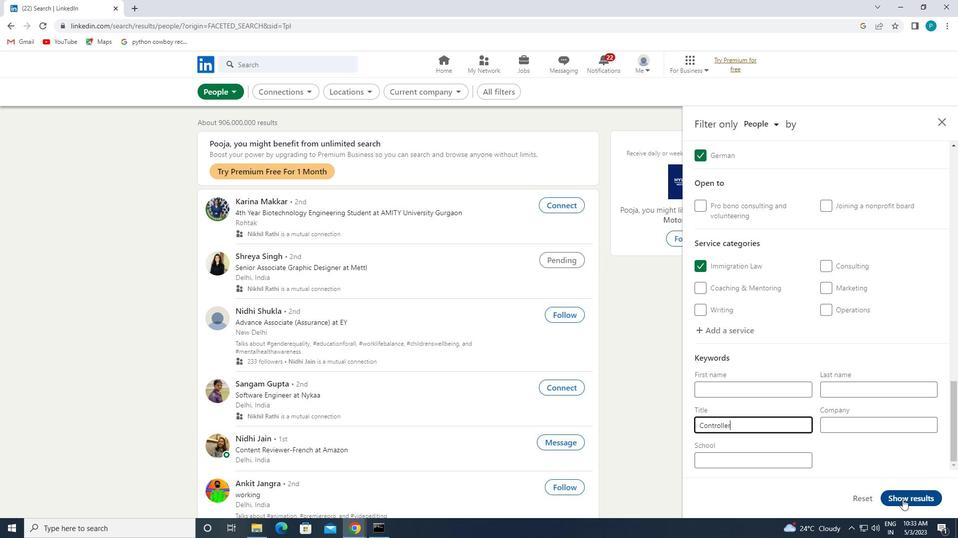
